 Task: Search one way flight ticket for 5 adults, 1 child, 2 infants in seat and 1 infant on lap in business from Fargo: Hector International Airport to Evansville: Evansville Regional Airport on 5-3-2023. Choice of flights is Alaska. Number of bags: 1 carry on bag. Price is upto 96000. Outbound departure time preference is 6:15.
Action: Mouse moved to (286, 118)
Screenshot: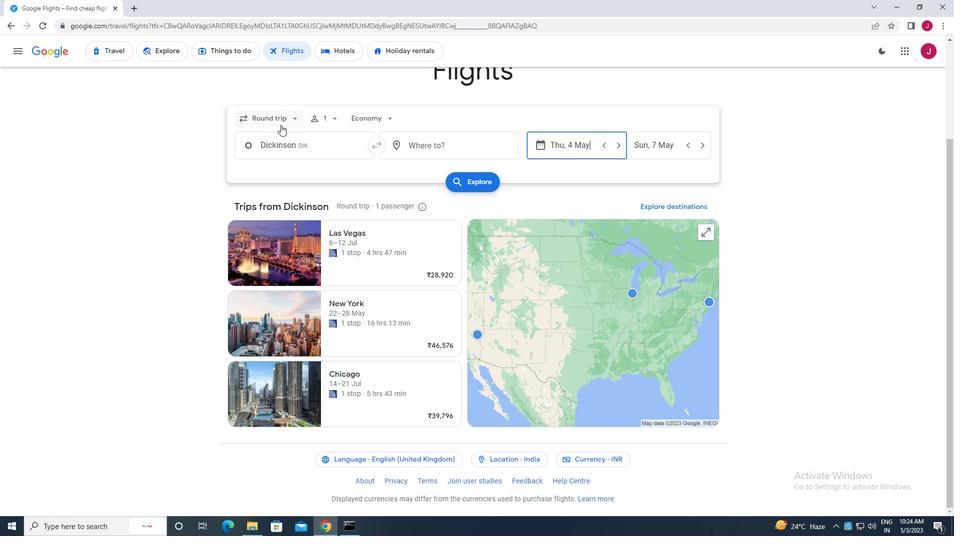 
Action: Mouse pressed left at (286, 118)
Screenshot: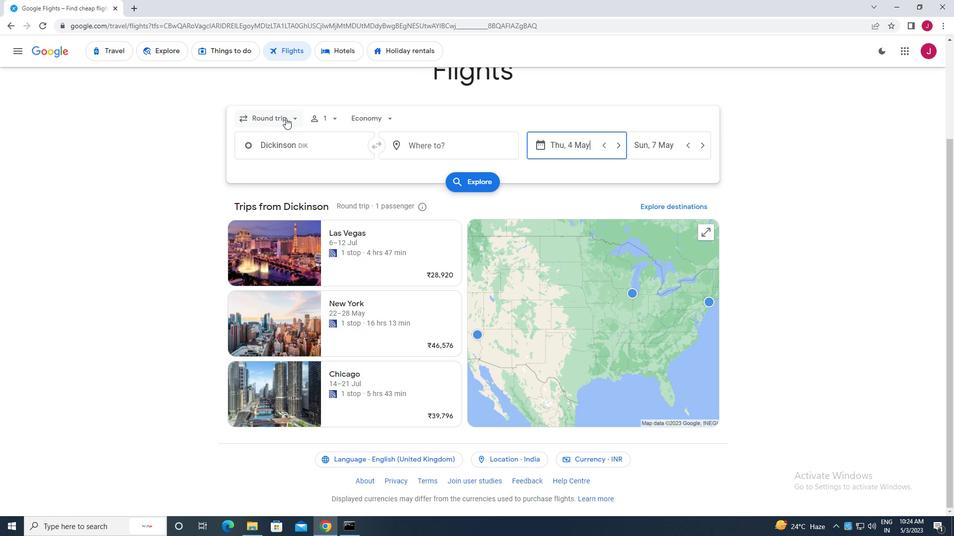 
Action: Mouse moved to (278, 165)
Screenshot: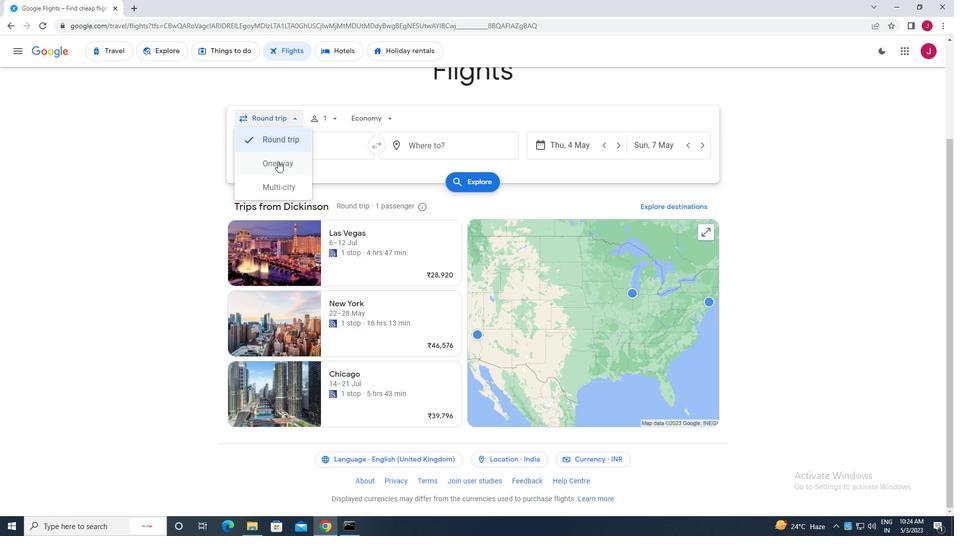
Action: Mouse pressed left at (278, 165)
Screenshot: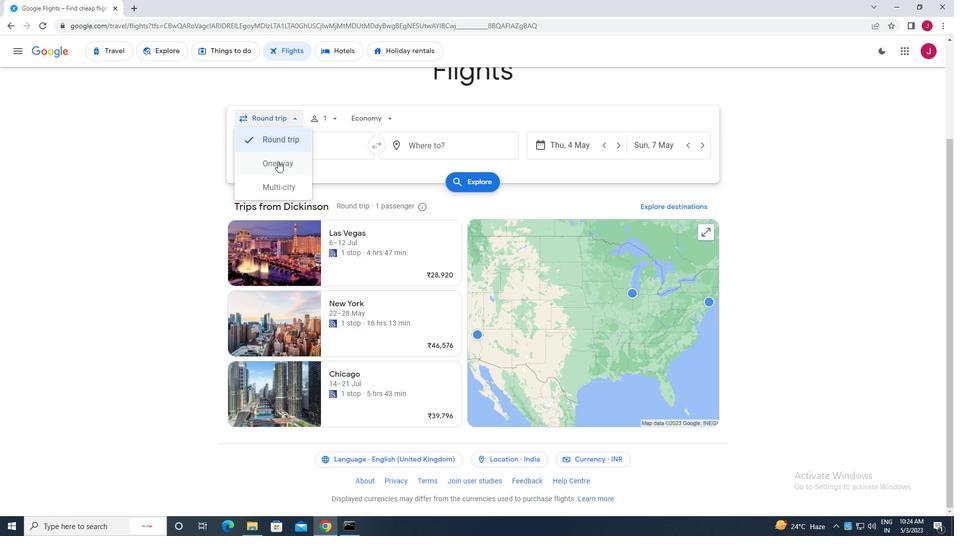 
Action: Mouse moved to (332, 119)
Screenshot: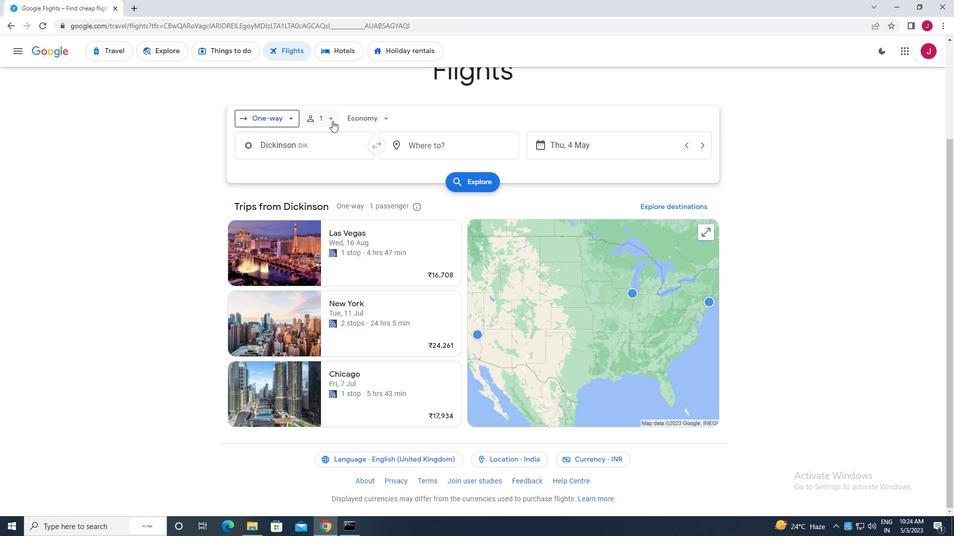 
Action: Mouse pressed left at (332, 119)
Screenshot: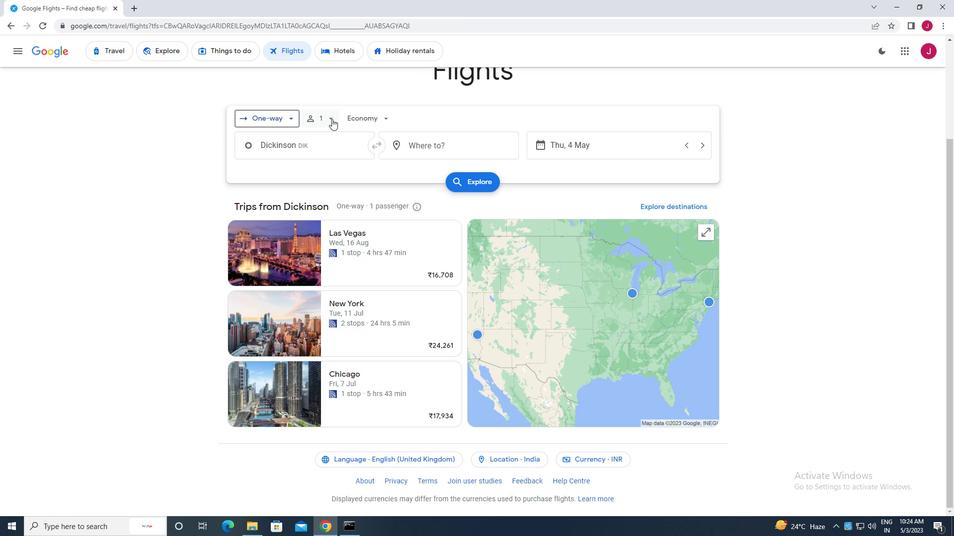 
Action: Mouse moved to (406, 144)
Screenshot: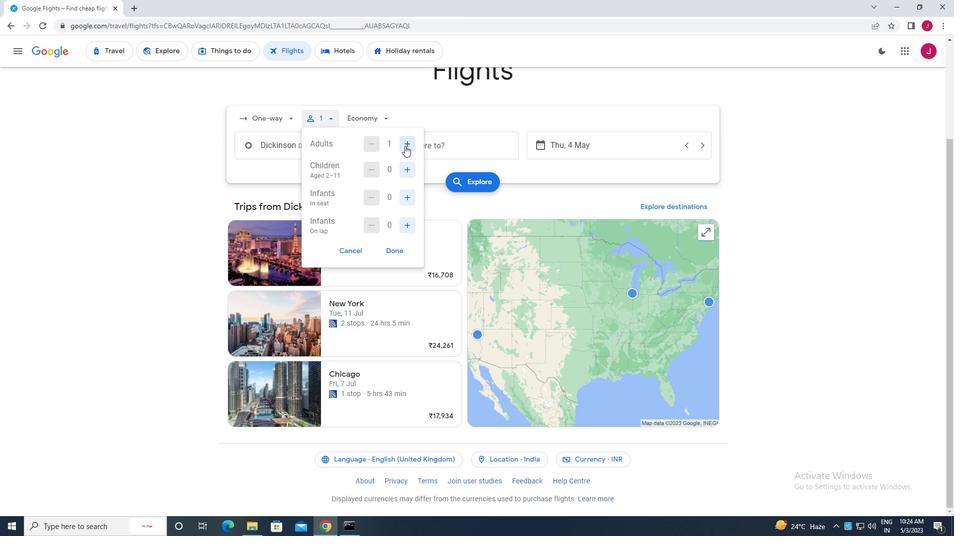
Action: Mouse pressed left at (406, 144)
Screenshot: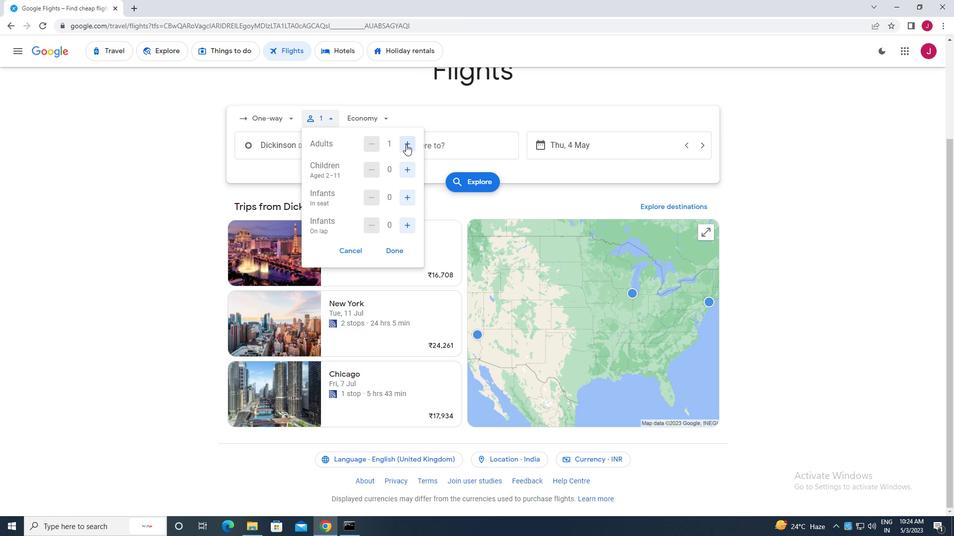 
Action: Mouse pressed left at (406, 144)
Screenshot: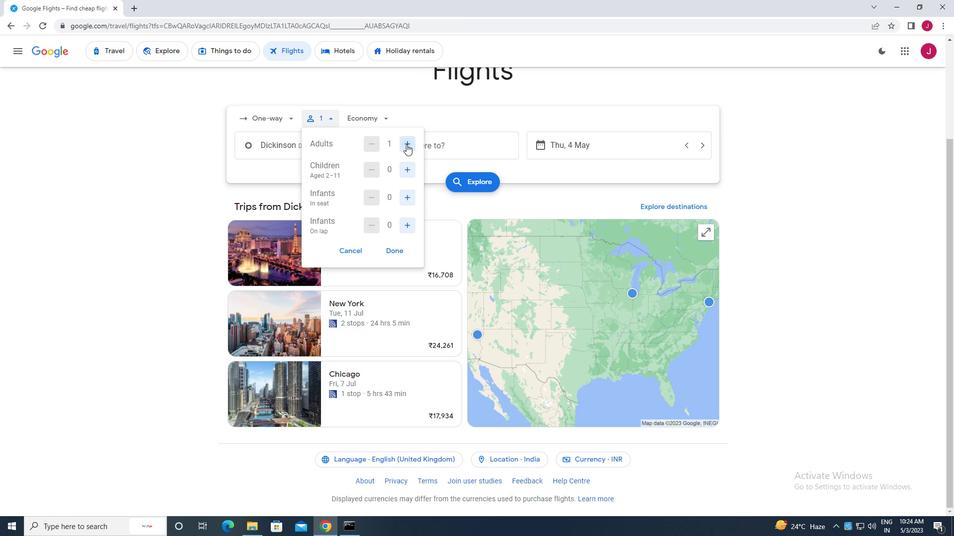 
Action: Mouse pressed left at (406, 144)
Screenshot: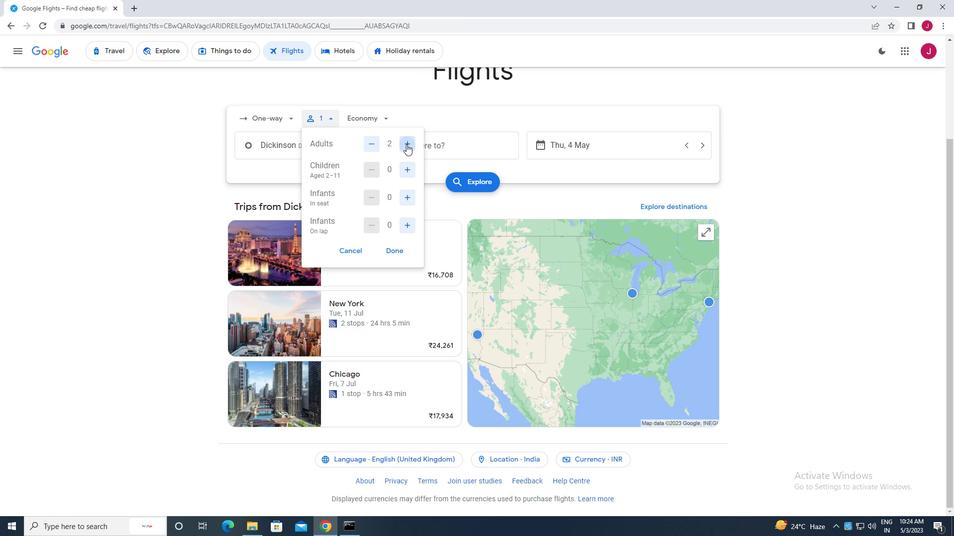 
Action: Mouse pressed left at (406, 144)
Screenshot: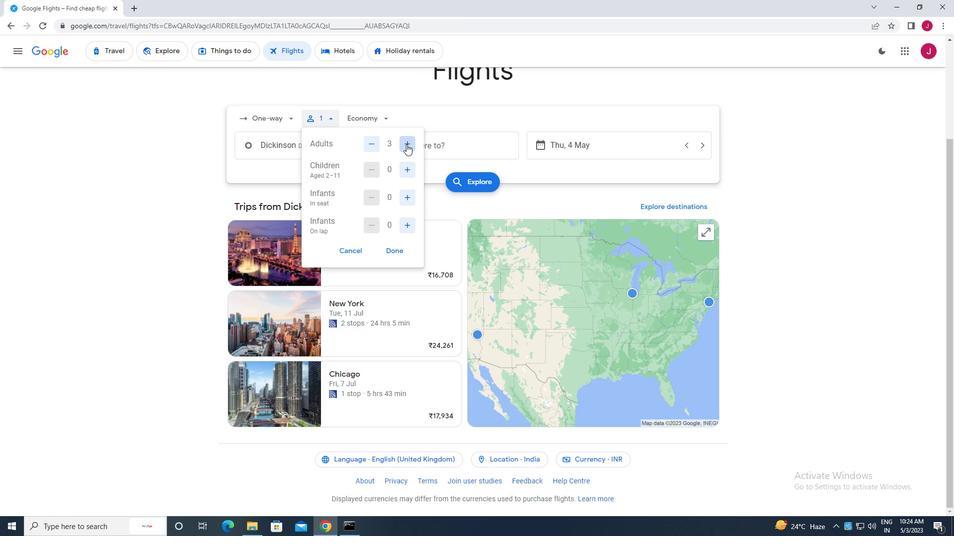 
Action: Mouse moved to (406, 169)
Screenshot: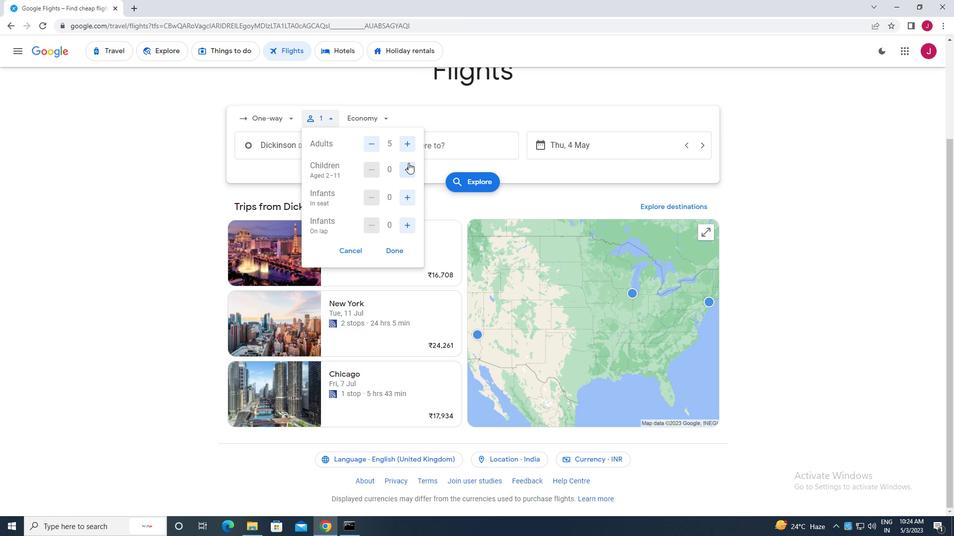 
Action: Mouse pressed left at (406, 169)
Screenshot: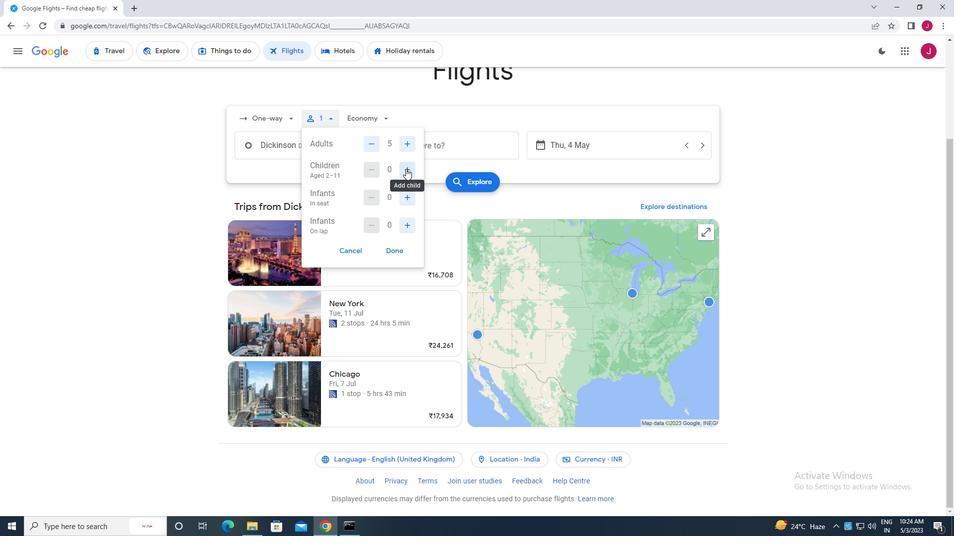 
Action: Mouse moved to (408, 193)
Screenshot: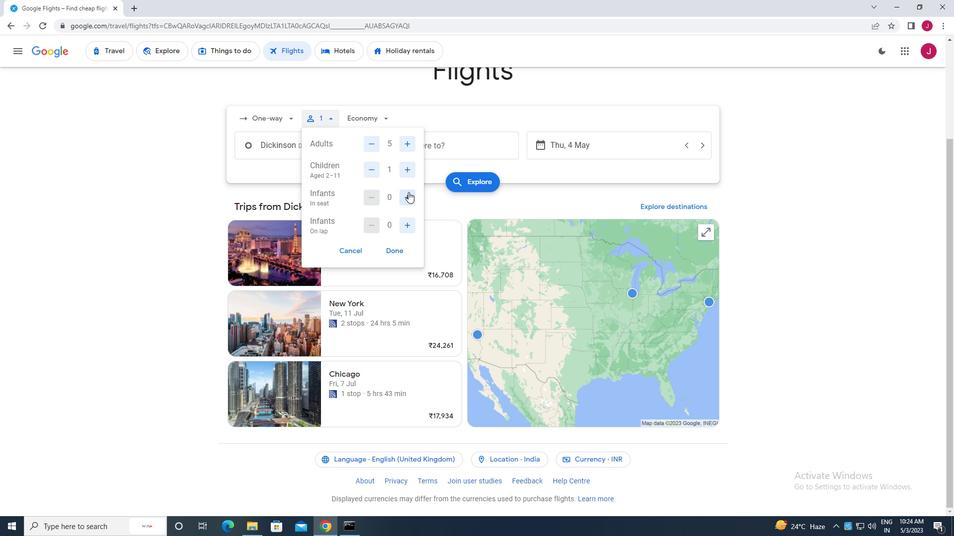 
Action: Mouse pressed left at (408, 193)
Screenshot: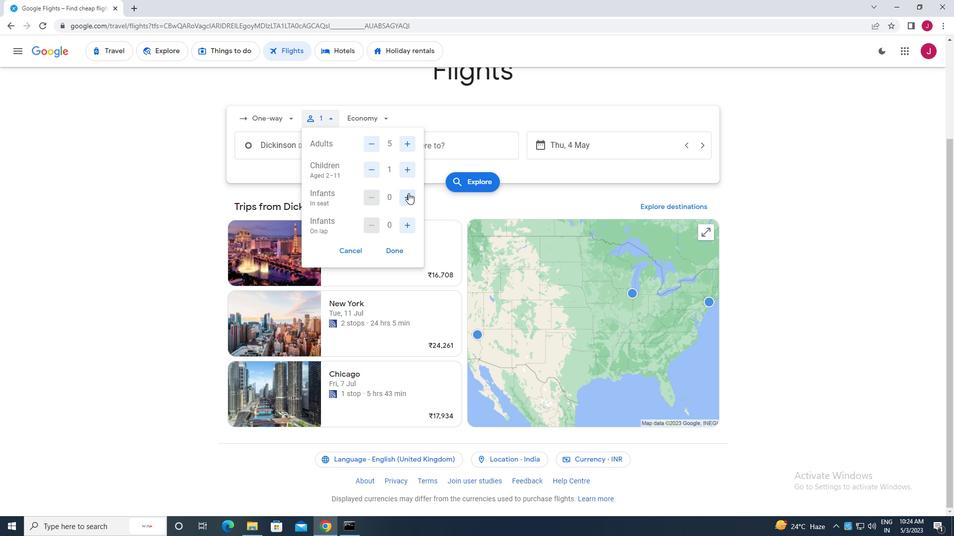 
Action: Mouse pressed left at (408, 193)
Screenshot: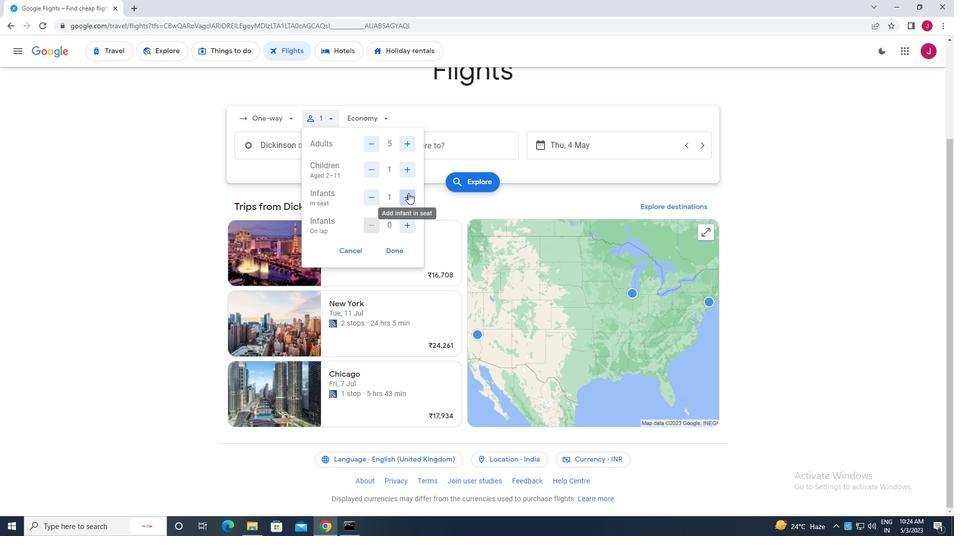 
Action: Mouse moved to (408, 223)
Screenshot: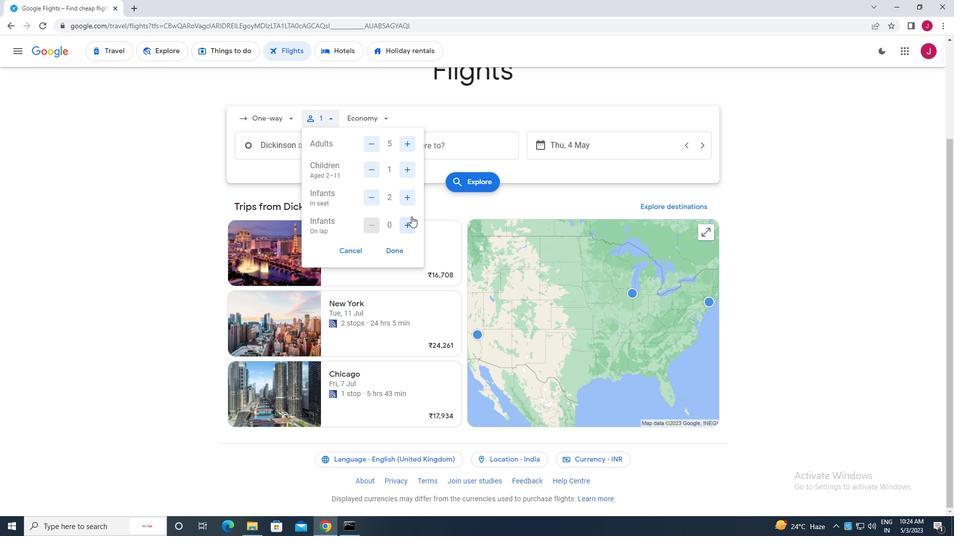 
Action: Mouse pressed left at (408, 223)
Screenshot: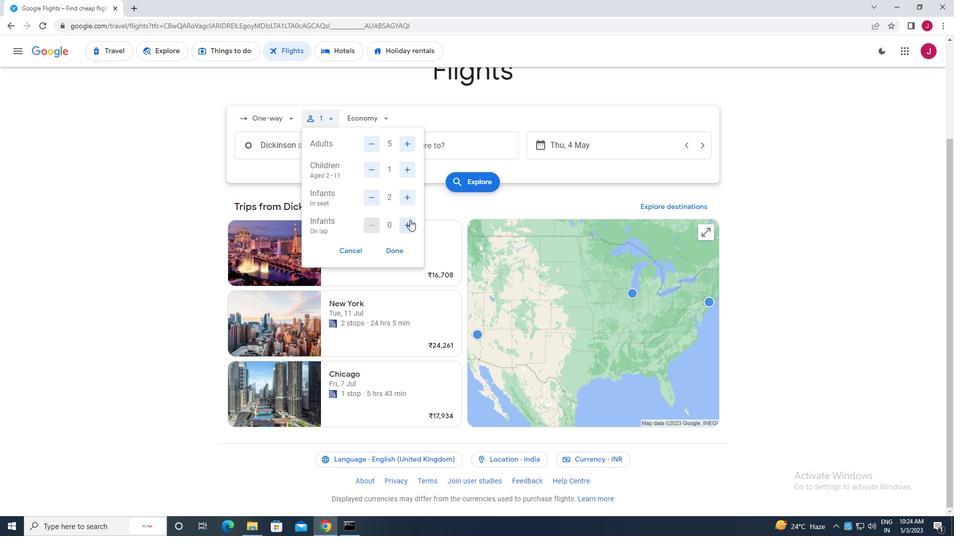 
Action: Mouse moved to (398, 250)
Screenshot: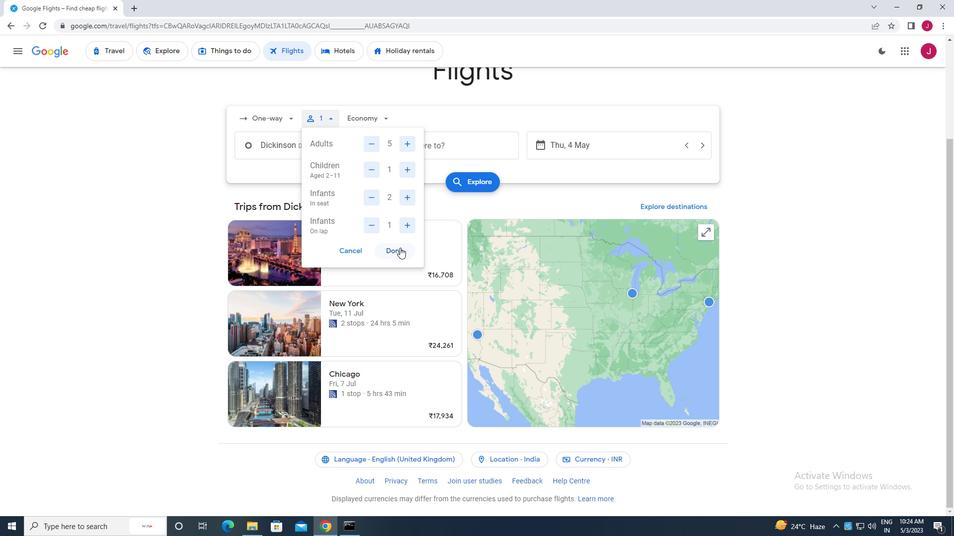 
Action: Mouse pressed left at (398, 250)
Screenshot: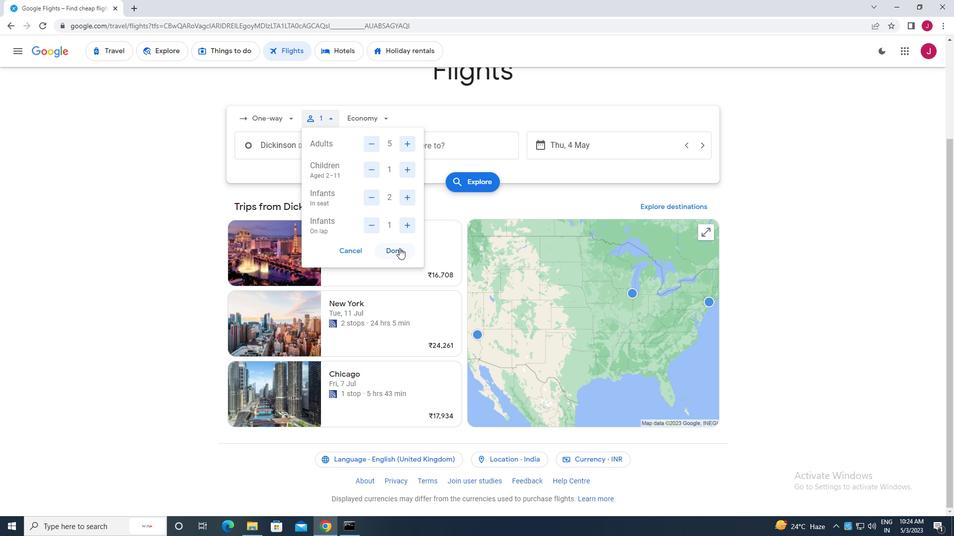 
Action: Mouse moved to (381, 118)
Screenshot: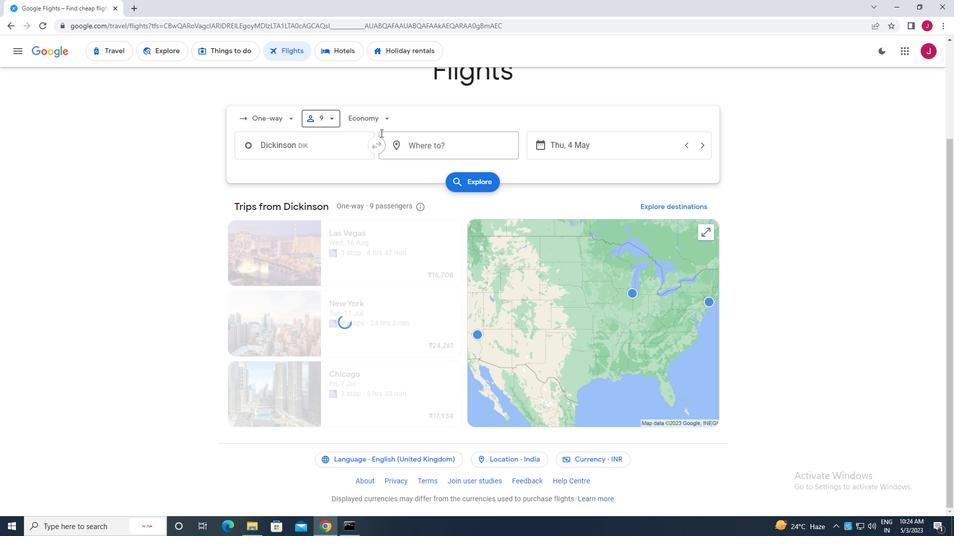 
Action: Mouse pressed left at (381, 118)
Screenshot: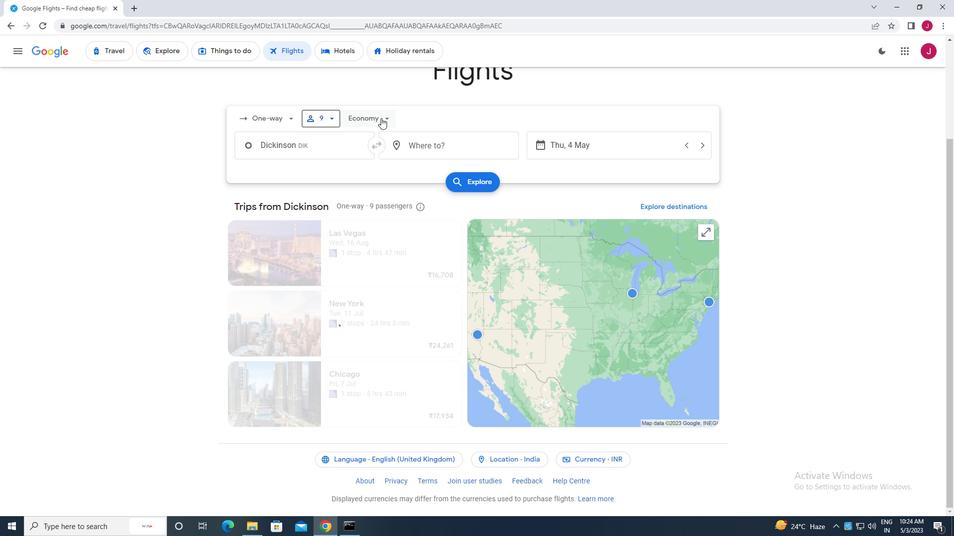 
Action: Mouse moved to (390, 187)
Screenshot: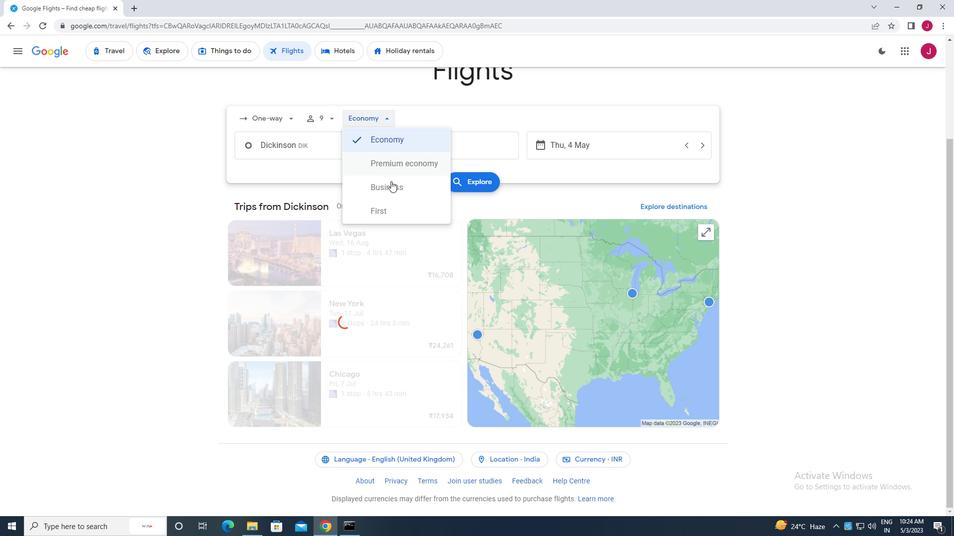 
Action: Mouse pressed left at (390, 187)
Screenshot: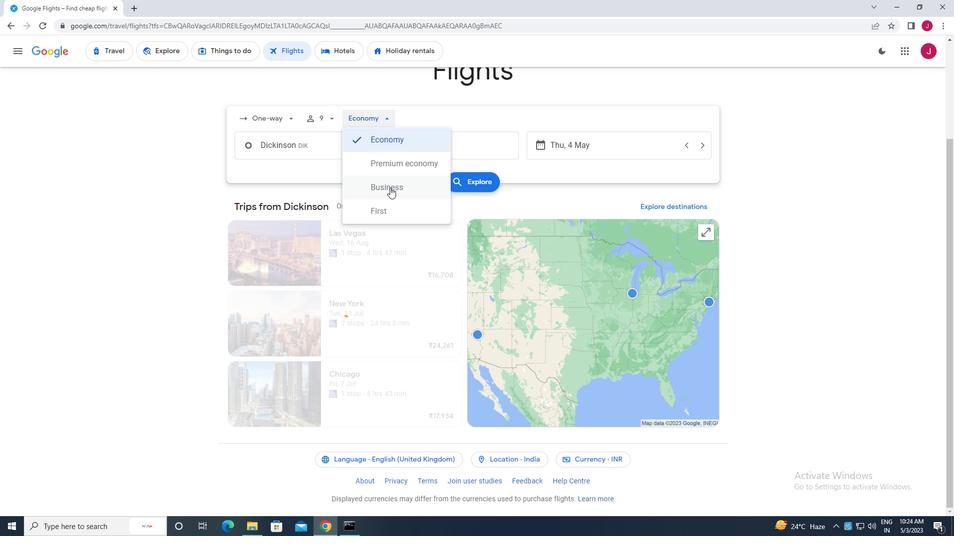 
Action: Mouse moved to (353, 149)
Screenshot: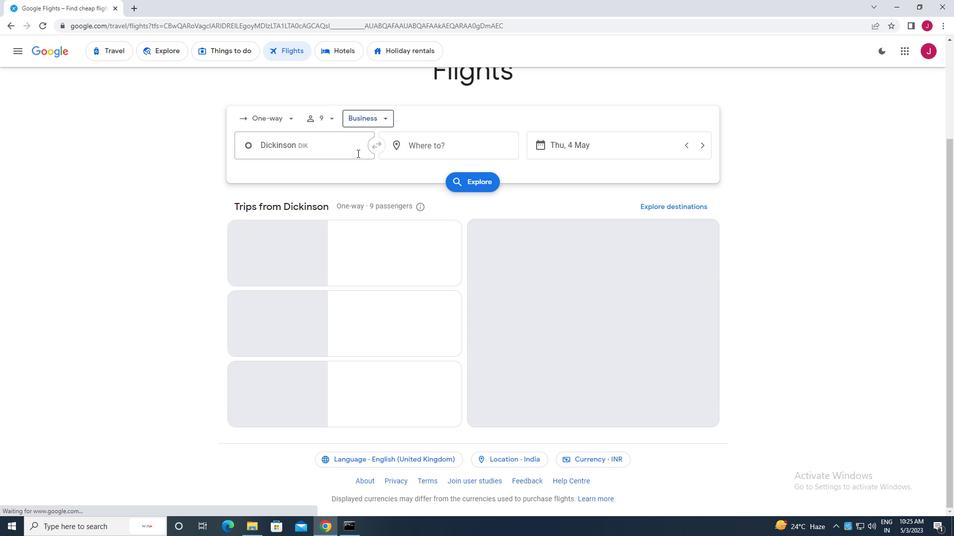 
Action: Mouse pressed left at (353, 149)
Screenshot: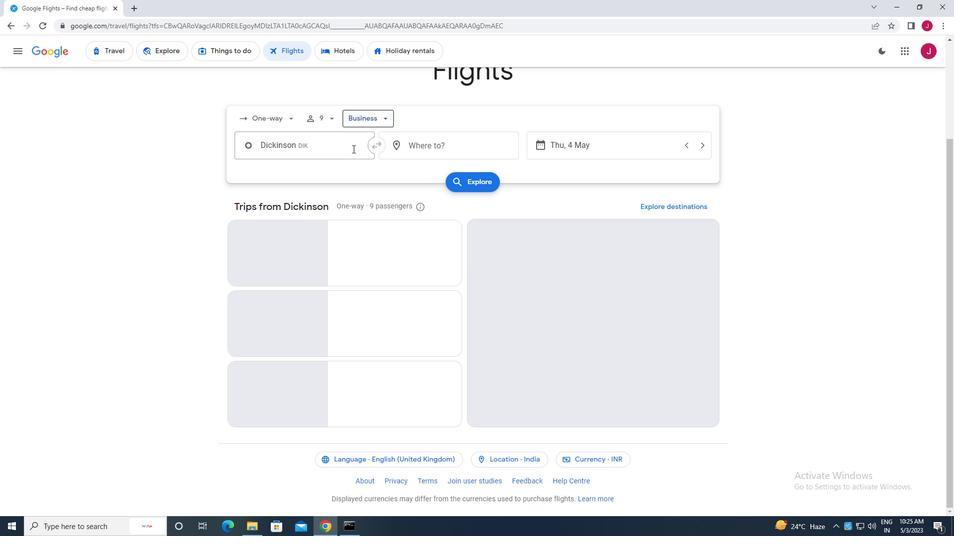 
Action: Mouse moved to (353, 146)
Screenshot: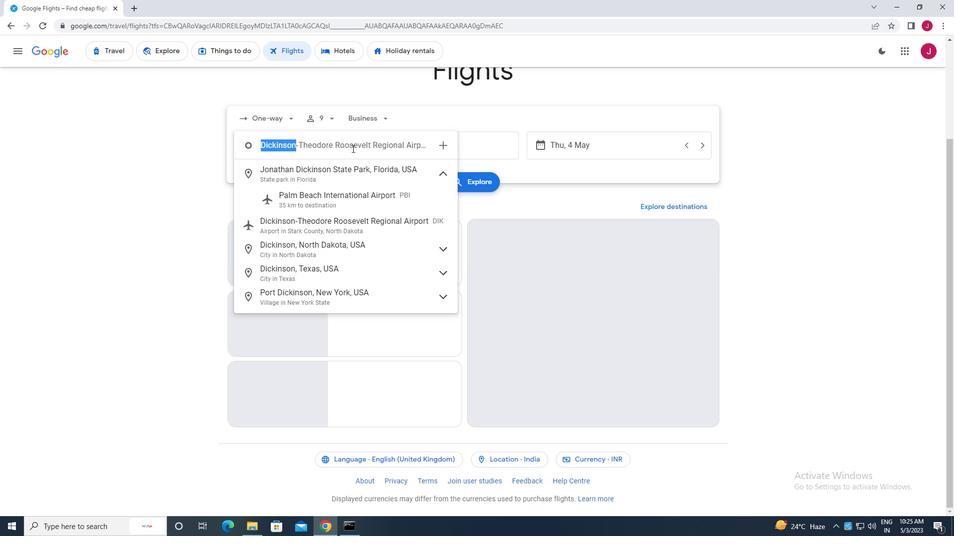 
Action: Key pressed fargo
Screenshot: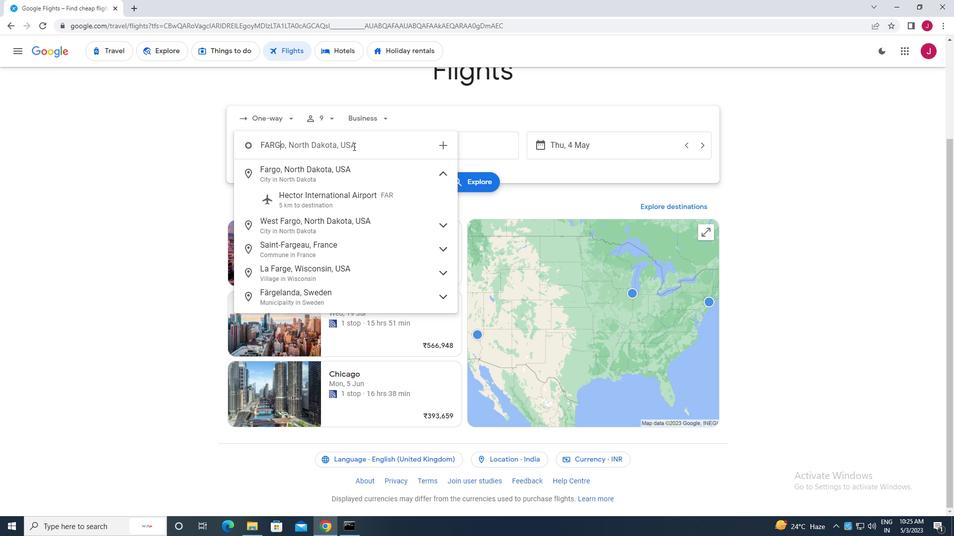 
Action: Mouse moved to (343, 193)
Screenshot: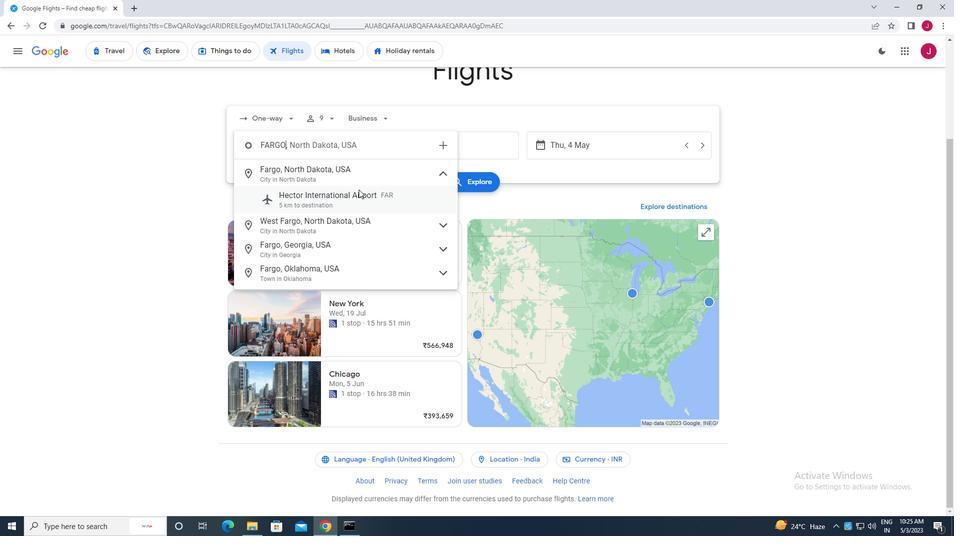 
Action: Mouse pressed left at (343, 193)
Screenshot: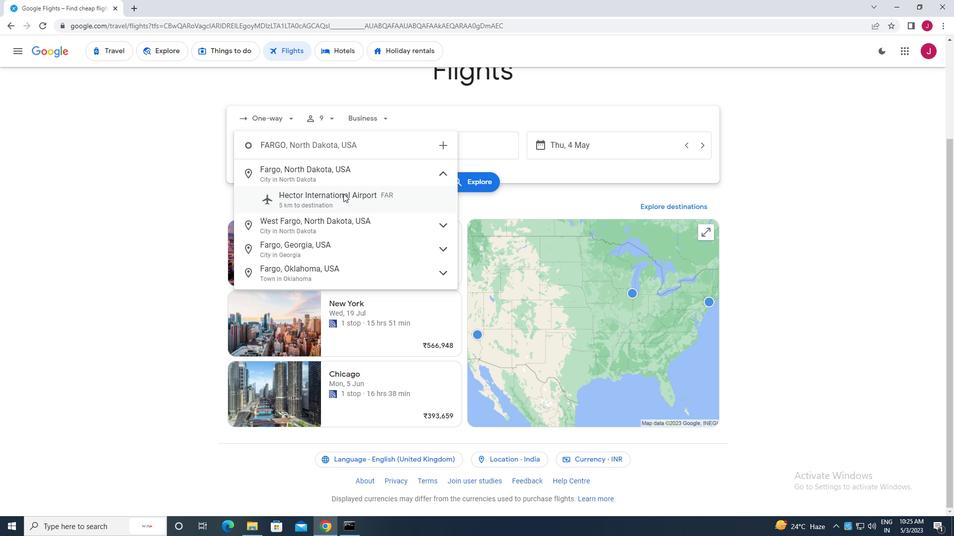 
Action: Mouse moved to (434, 147)
Screenshot: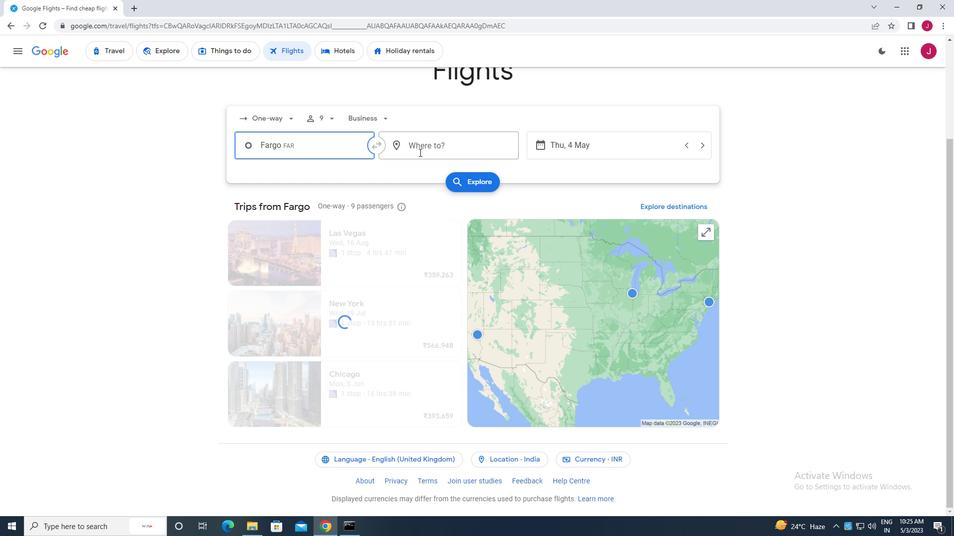 
Action: Mouse pressed left at (434, 147)
Screenshot: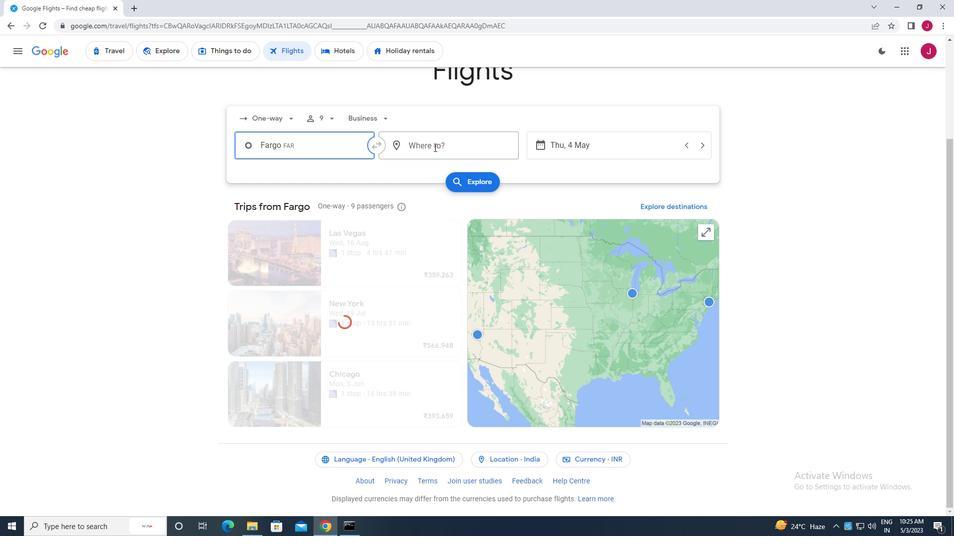 
Action: Mouse moved to (432, 147)
Screenshot: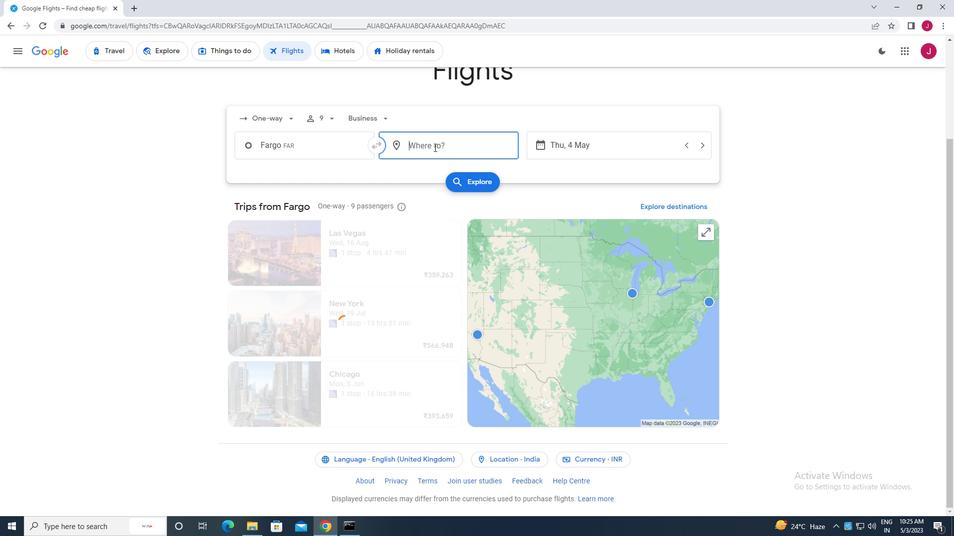 
Action: Key pressed evans
Screenshot: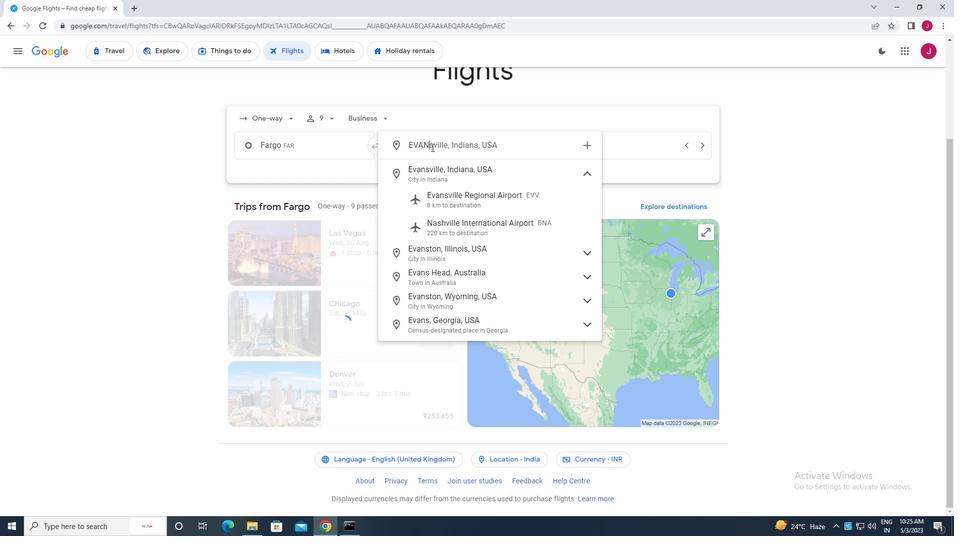 
Action: Mouse moved to (462, 198)
Screenshot: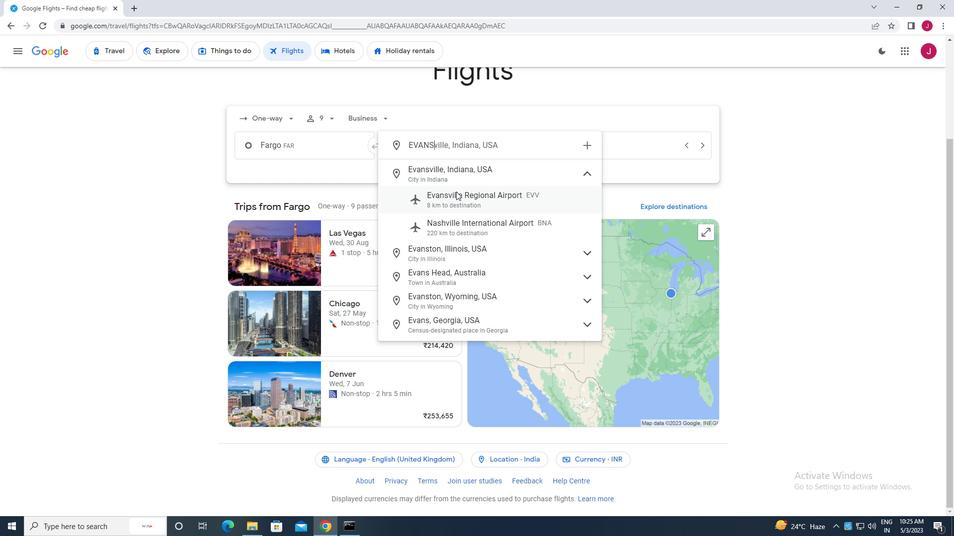 
Action: Mouse pressed left at (462, 198)
Screenshot: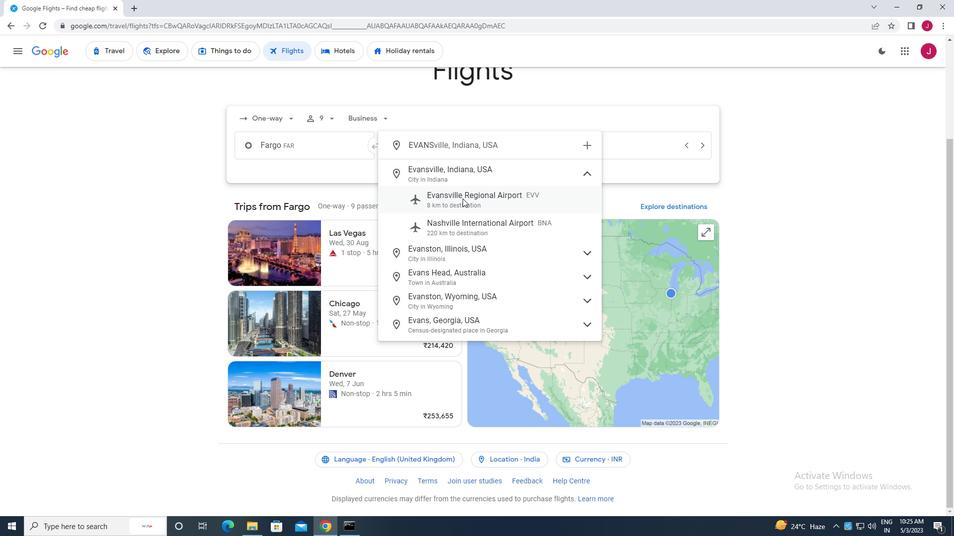 
Action: Mouse moved to (575, 150)
Screenshot: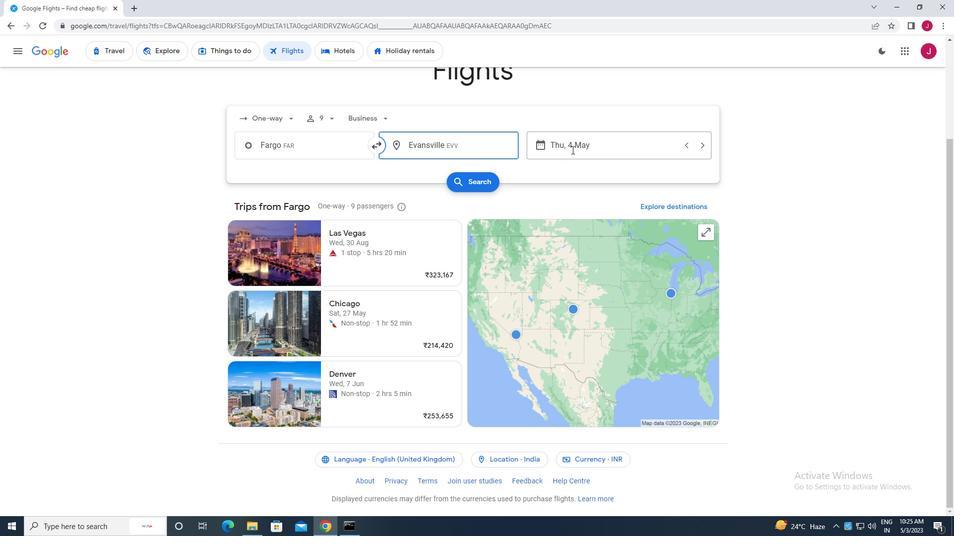 
Action: Mouse pressed left at (575, 150)
Screenshot: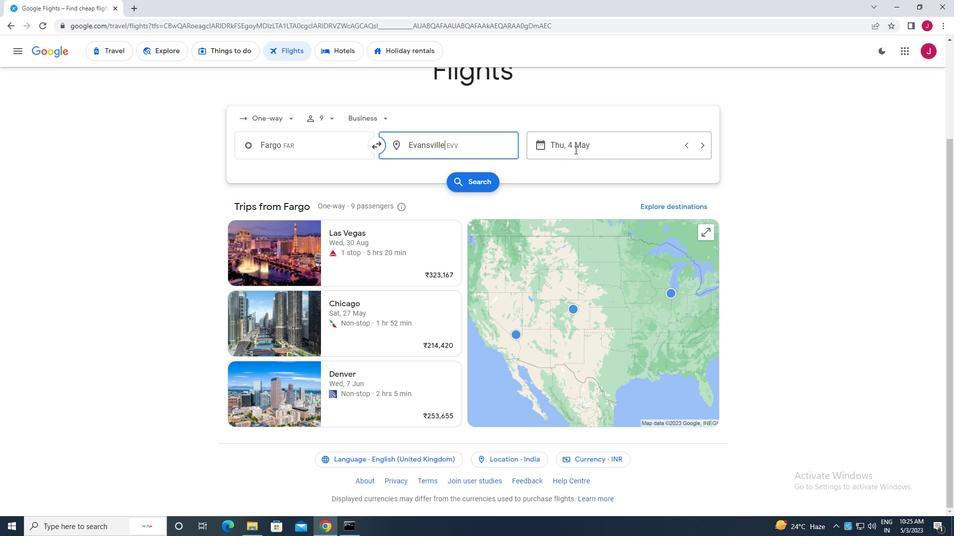 
Action: Mouse moved to (435, 225)
Screenshot: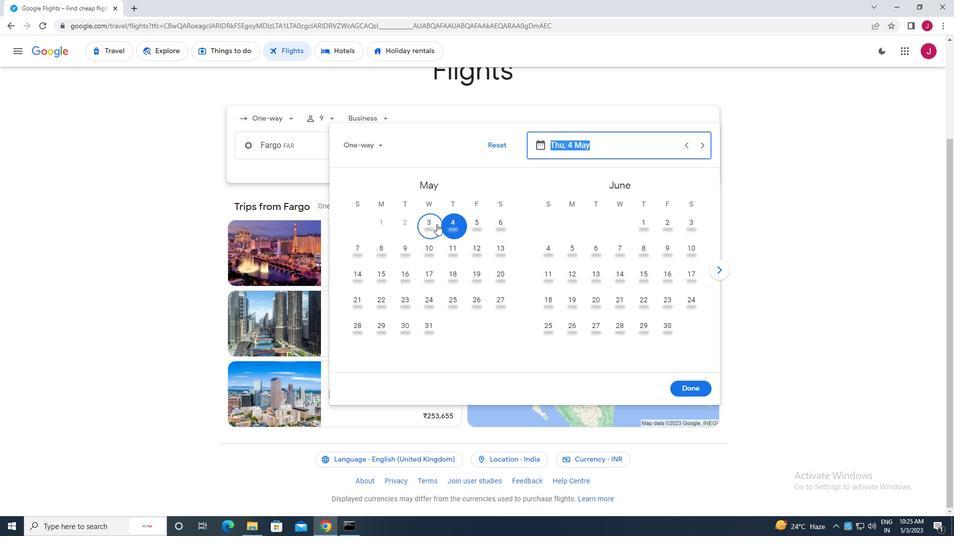 
Action: Mouse pressed left at (435, 225)
Screenshot: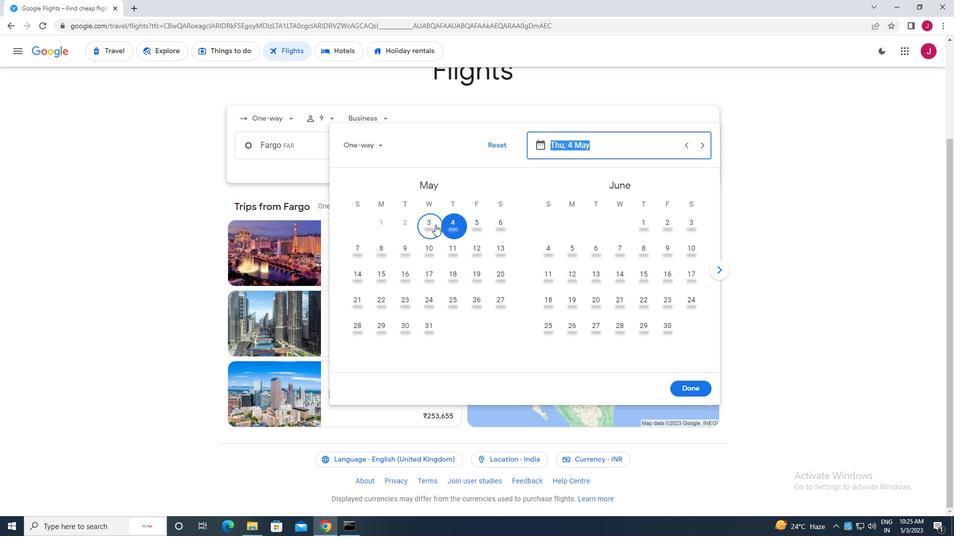 
Action: Mouse moved to (687, 385)
Screenshot: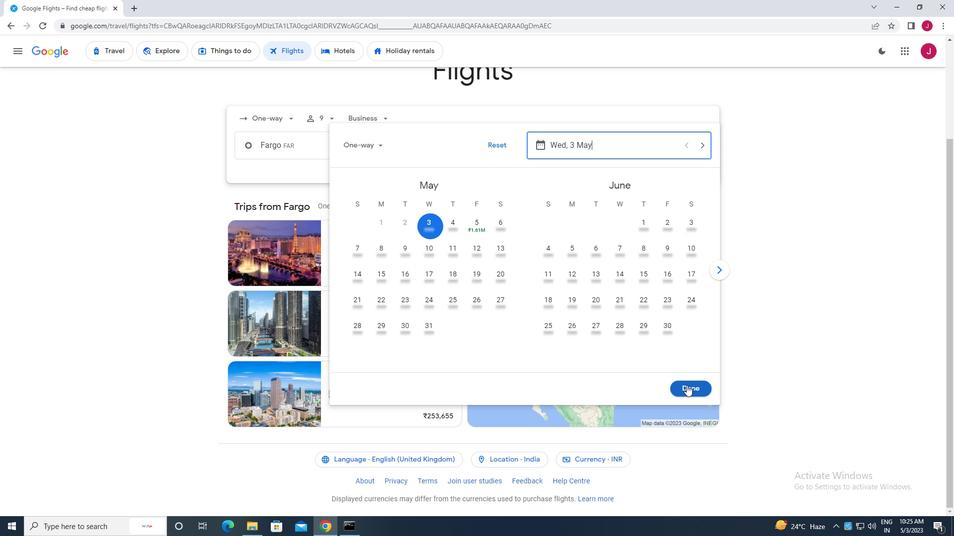 
Action: Mouse pressed left at (687, 385)
Screenshot: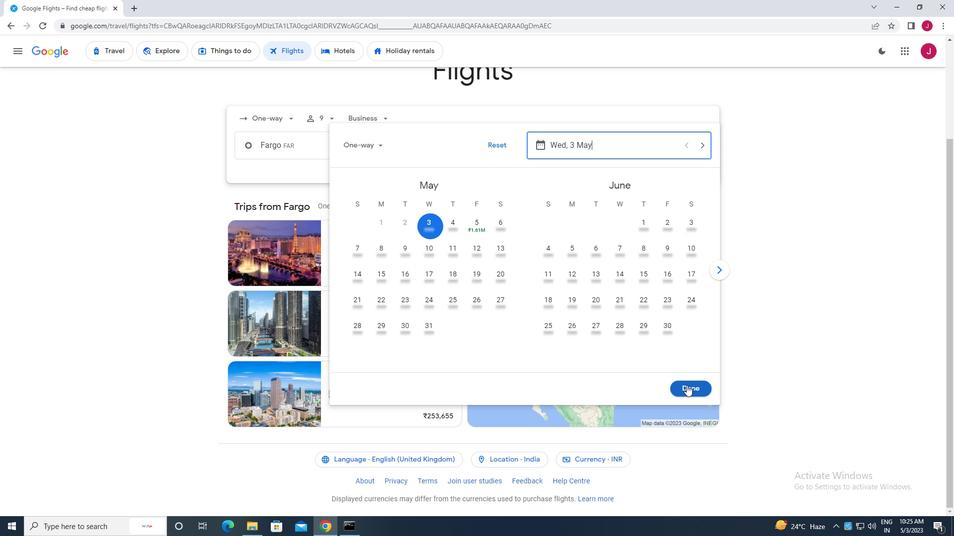 
Action: Mouse moved to (476, 183)
Screenshot: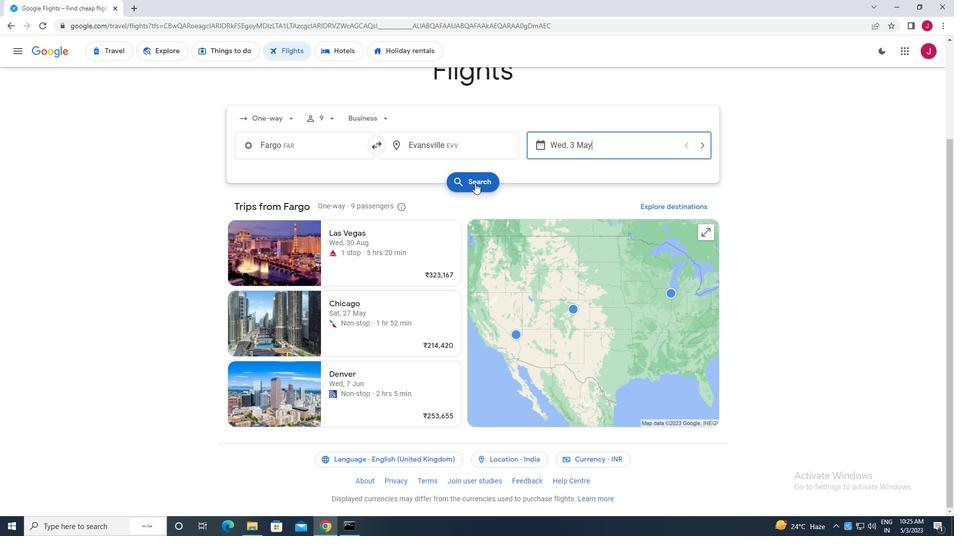 
Action: Mouse pressed left at (476, 183)
Screenshot: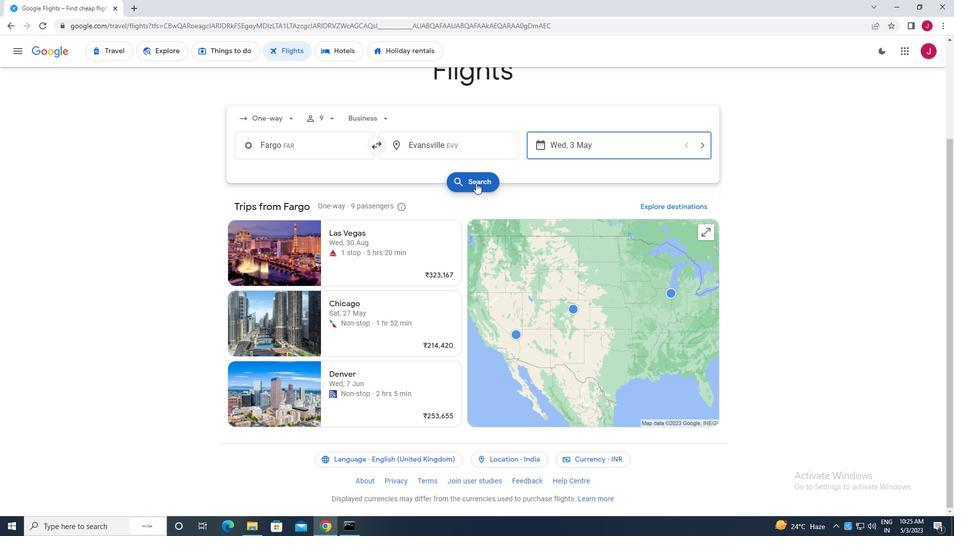 
Action: Mouse moved to (249, 142)
Screenshot: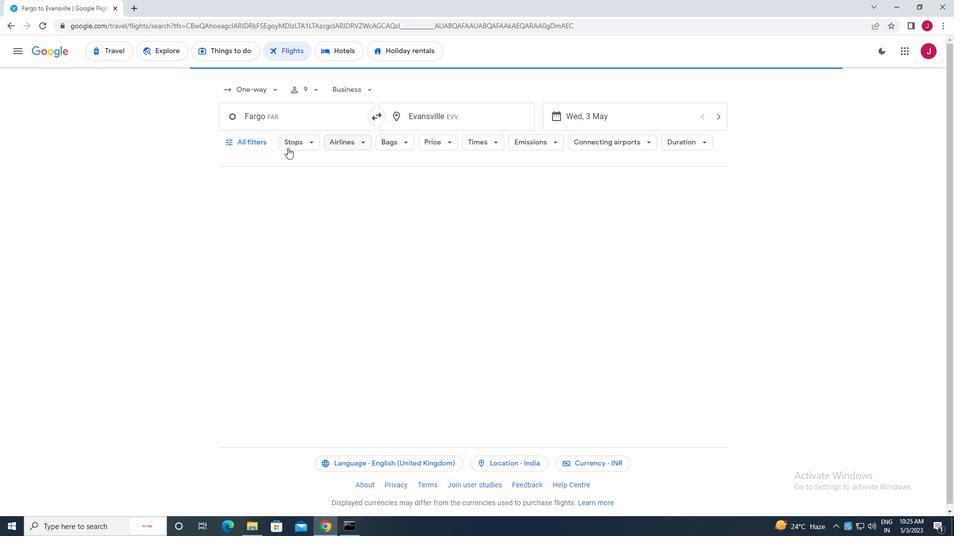 
Action: Mouse pressed left at (249, 142)
Screenshot: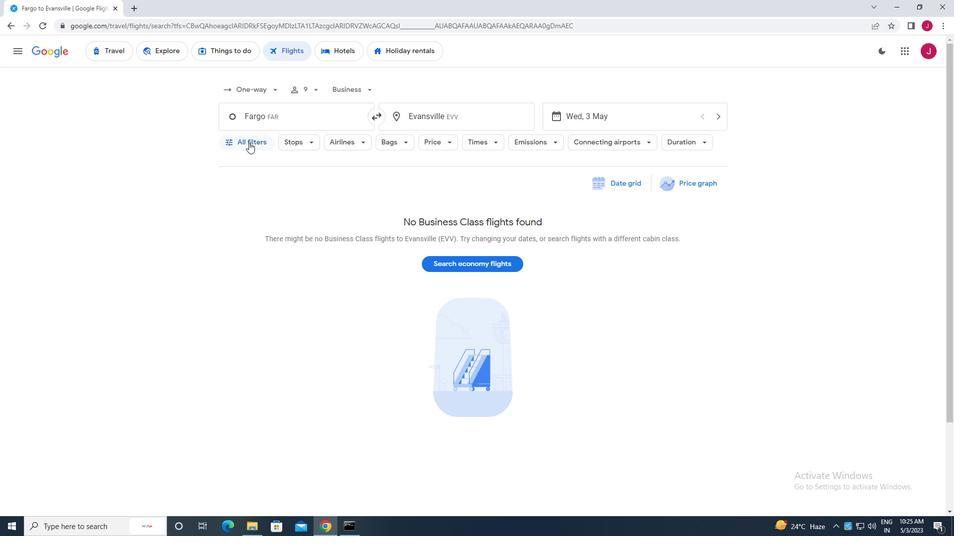 
Action: Mouse moved to (262, 186)
Screenshot: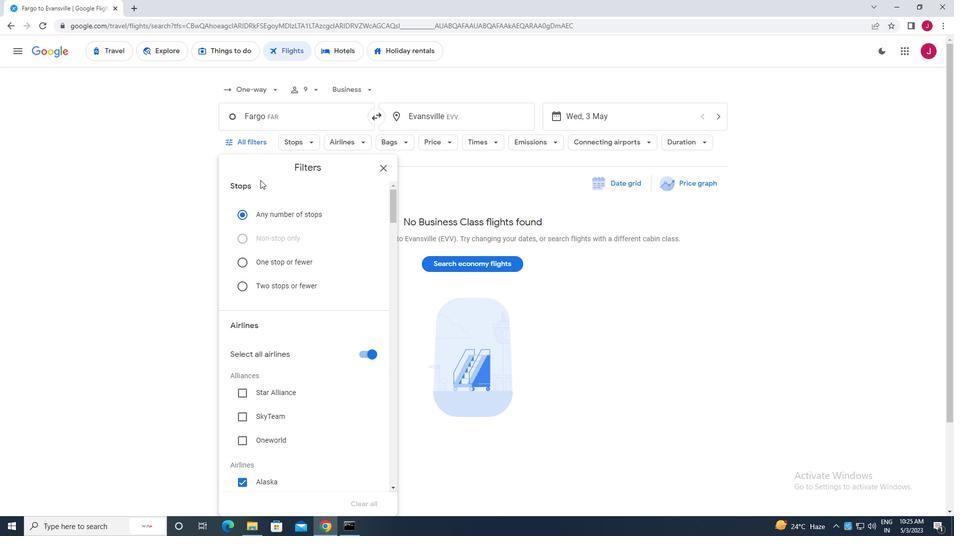 
Action: Mouse scrolled (262, 186) with delta (0, 0)
Screenshot: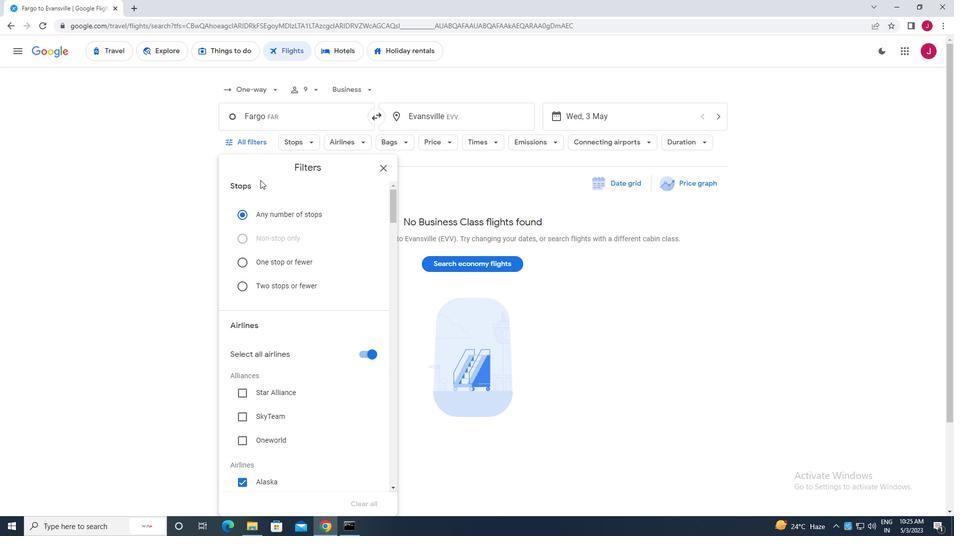 
Action: Mouse moved to (262, 186)
Screenshot: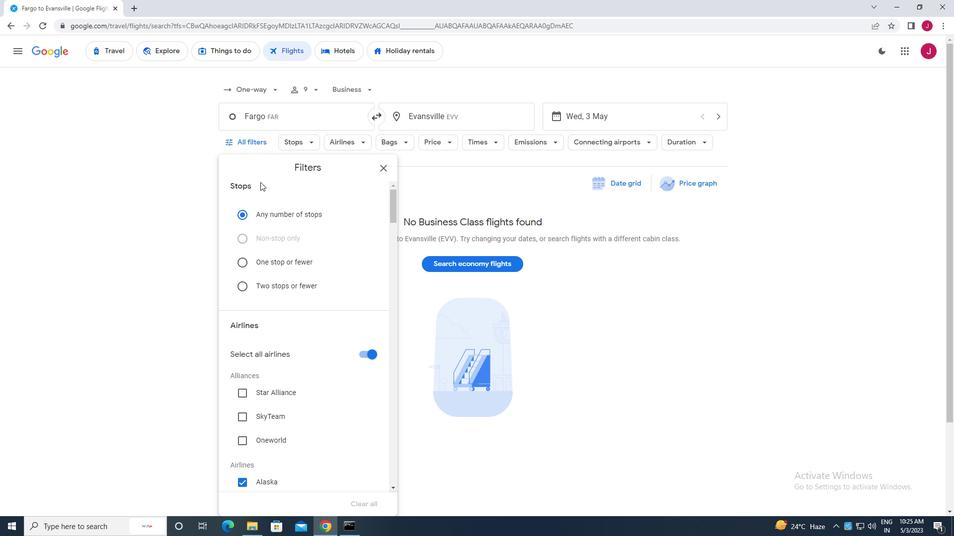 
Action: Mouse scrolled (262, 186) with delta (0, 0)
Screenshot: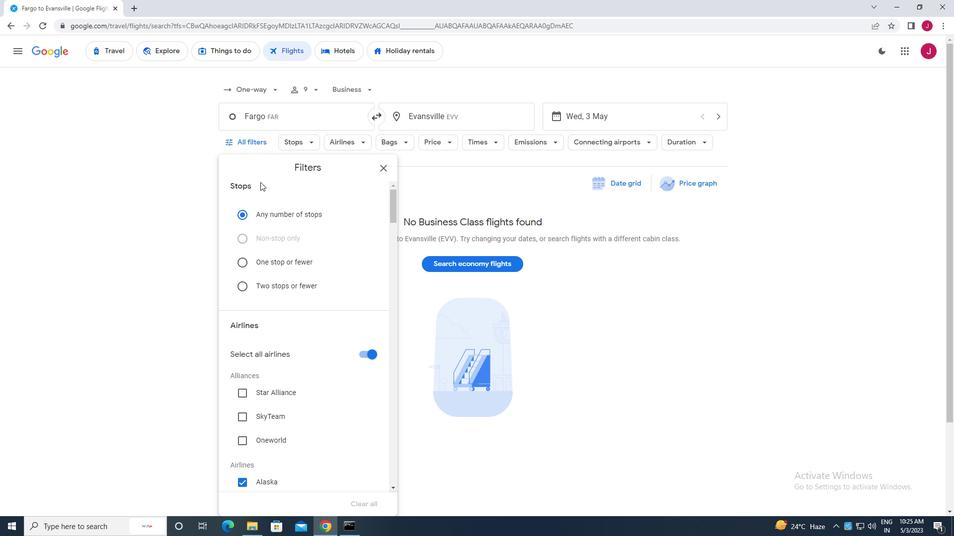
Action: Mouse scrolled (262, 186) with delta (0, 0)
Screenshot: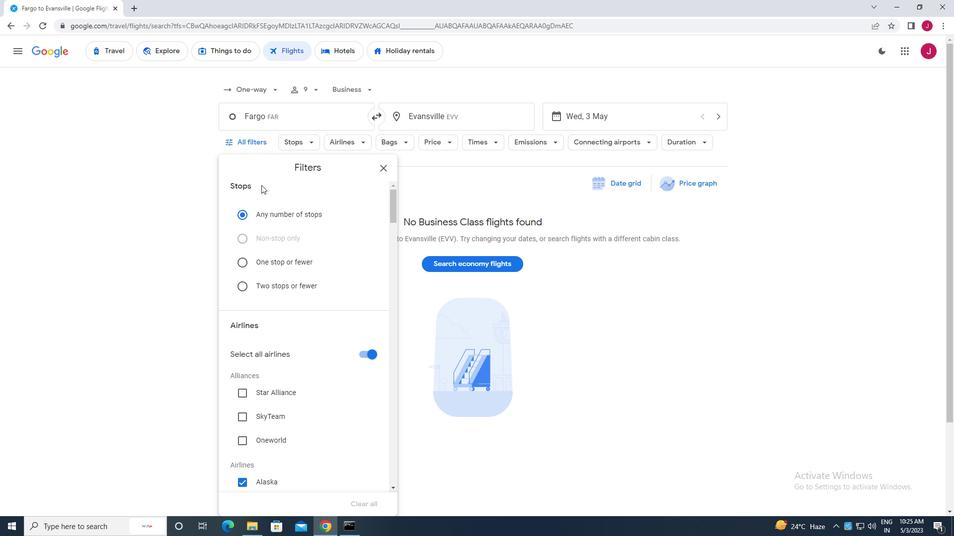 
Action: Mouse moved to (263, 187)
Screenshot: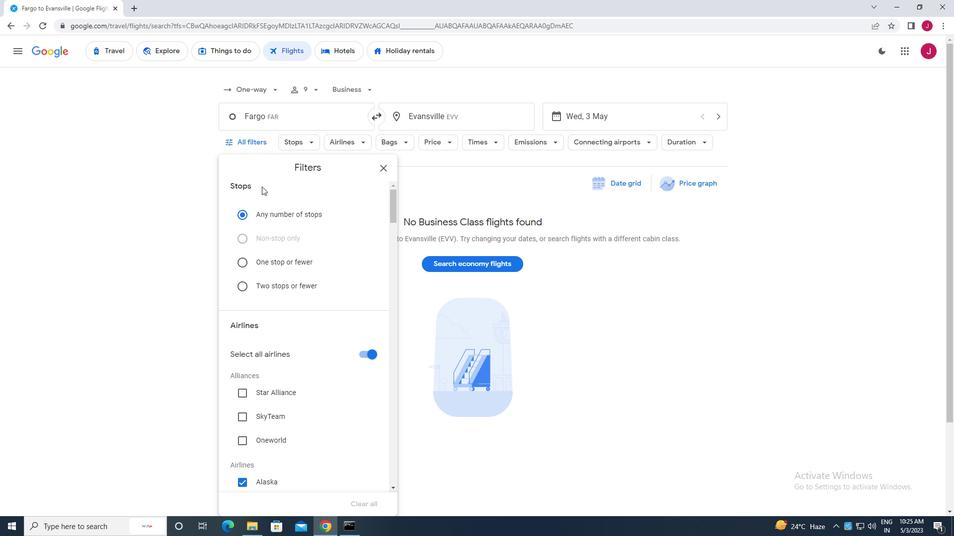 
Action: Mouse scrolled (263, 187) with delta (0, 0)
Screenshot: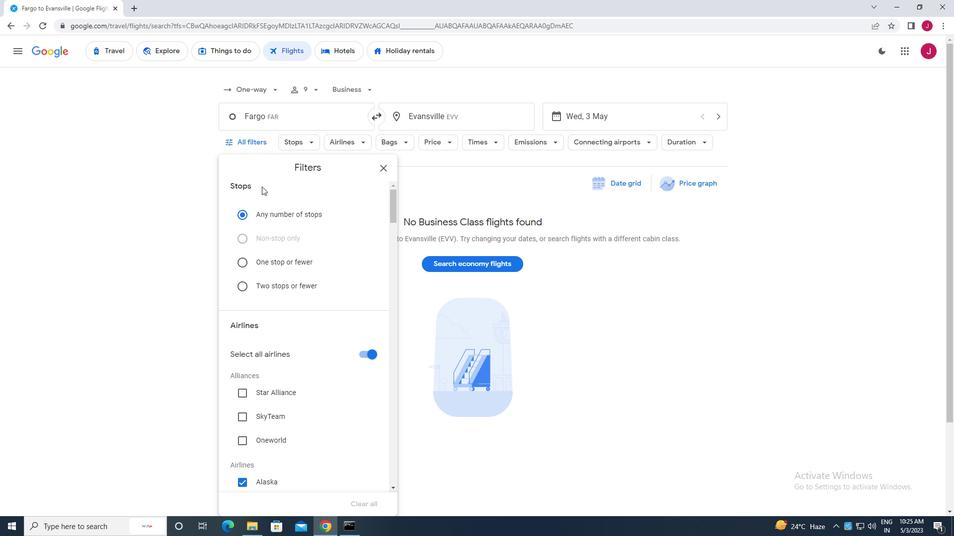 
Action: Mouse moved to (317, 205)
Screenshot: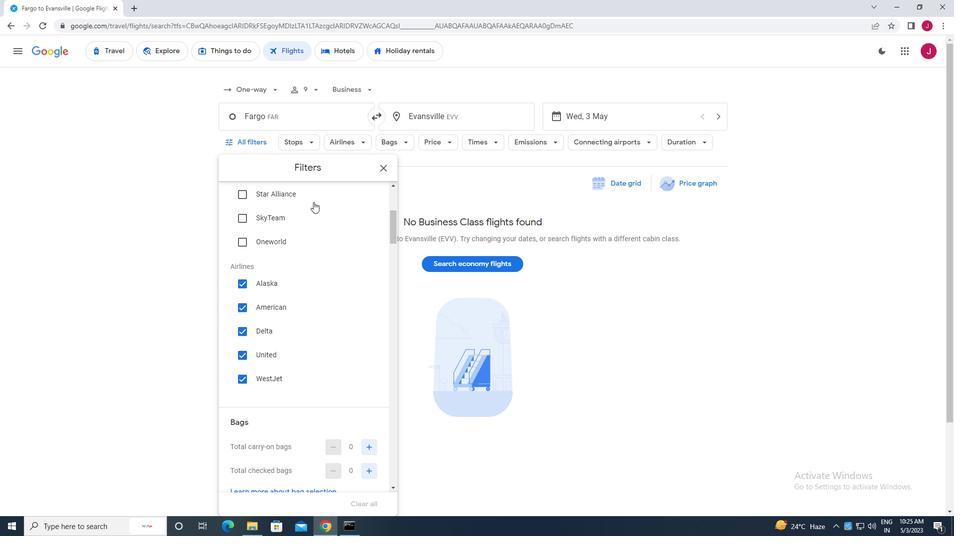 
Action: Mouse scrolled (317, 205) with delta (0, 0)
Screenshot: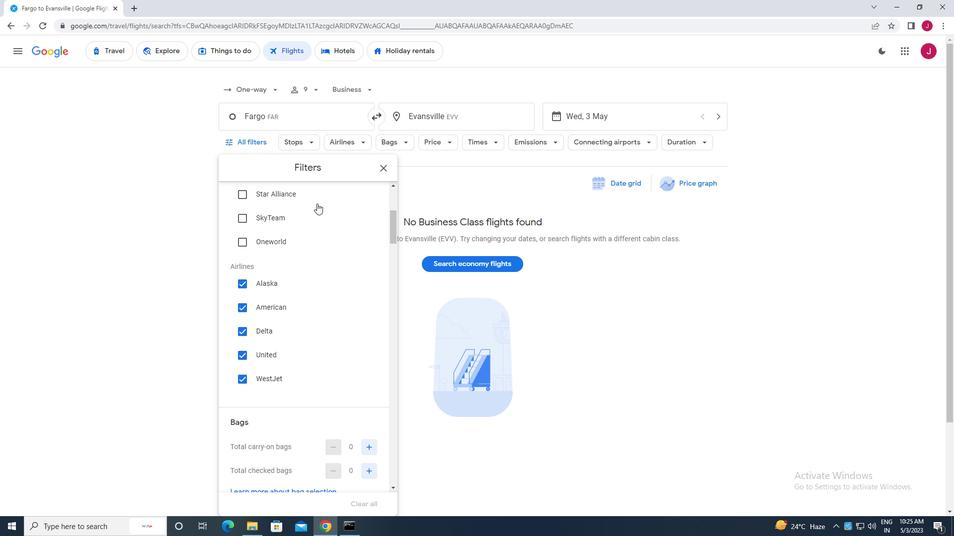 
Action: Mouse moved to (360, 206)
Screenshot: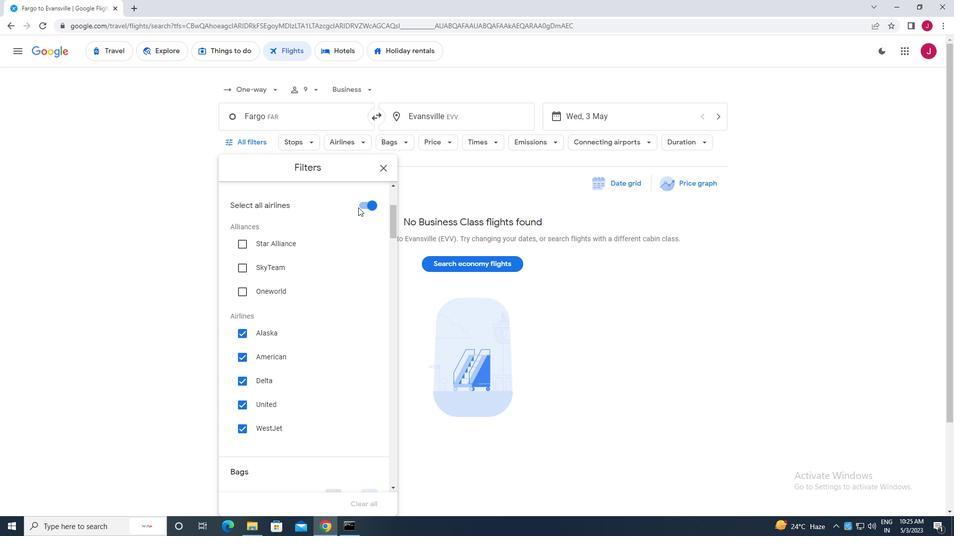 
Action: Mouse pressed left at (360, 206)
Screenshot: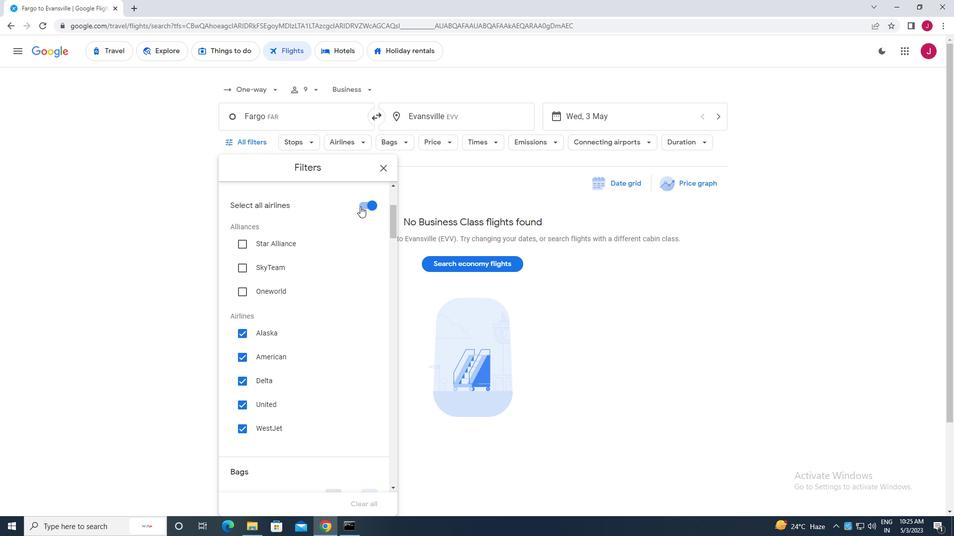 
Action: Mouse moved to (238, 333)
Screenshot: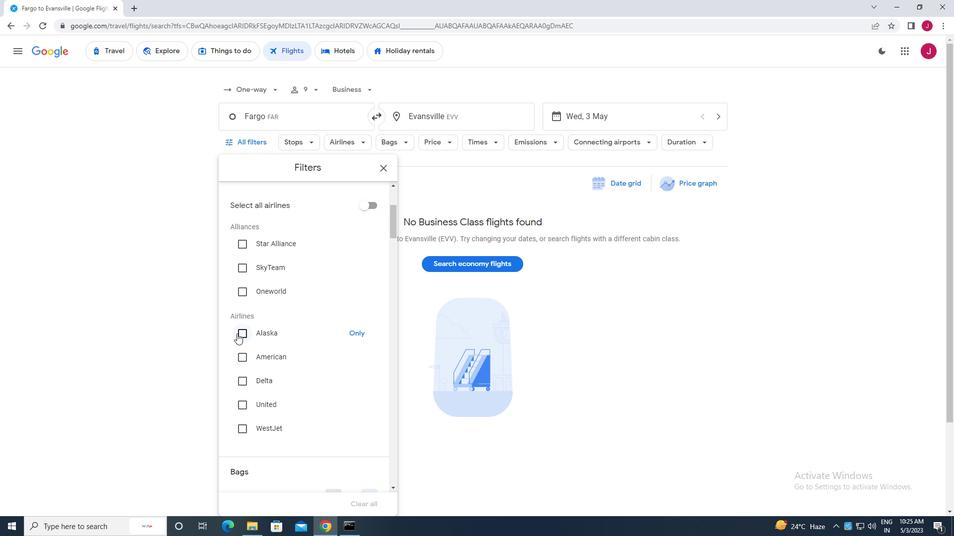 
Action: Mouse pressed left at (238, 333)
Screenshot: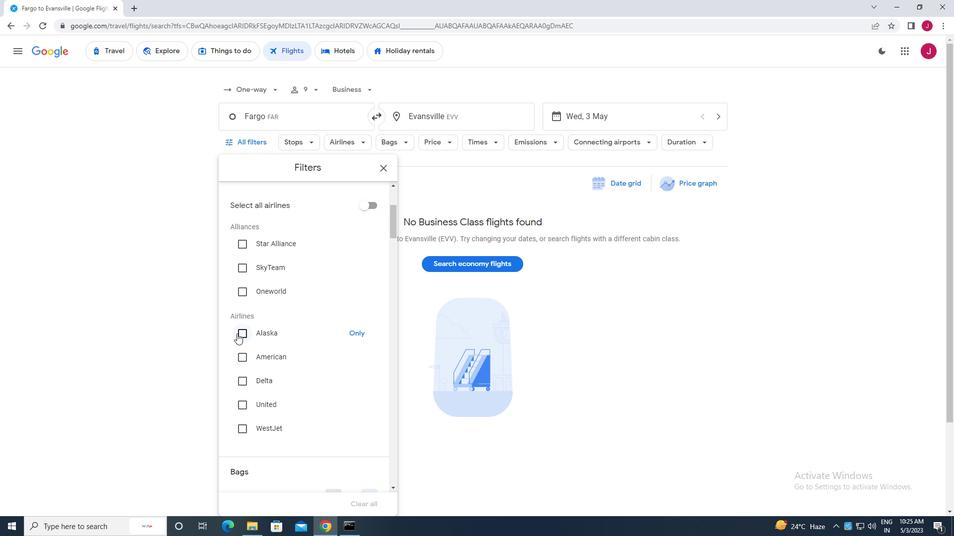 
Action: Mouse moved to (285, 299)
Screenshot: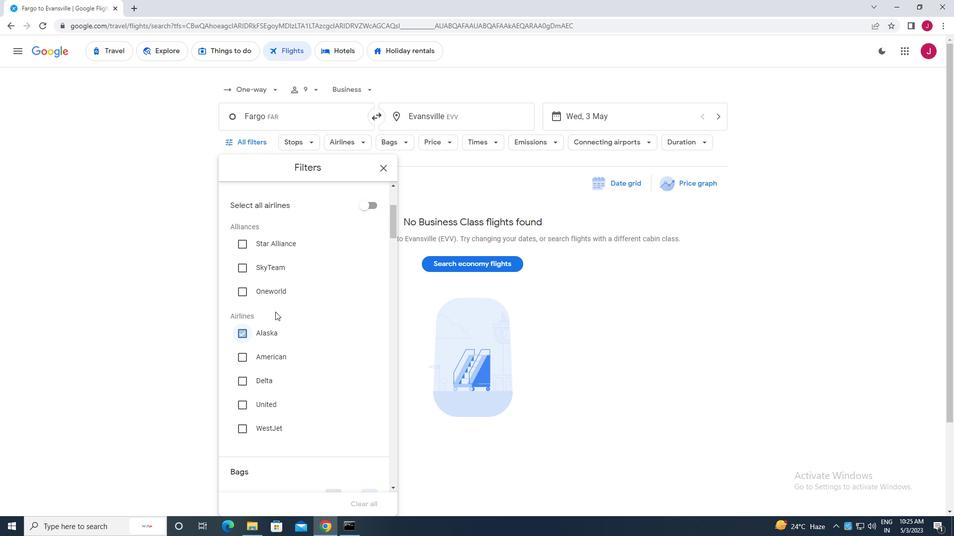 
Action: Mouse scrolled (285, 299) with delta (0, 0)
Screenshot: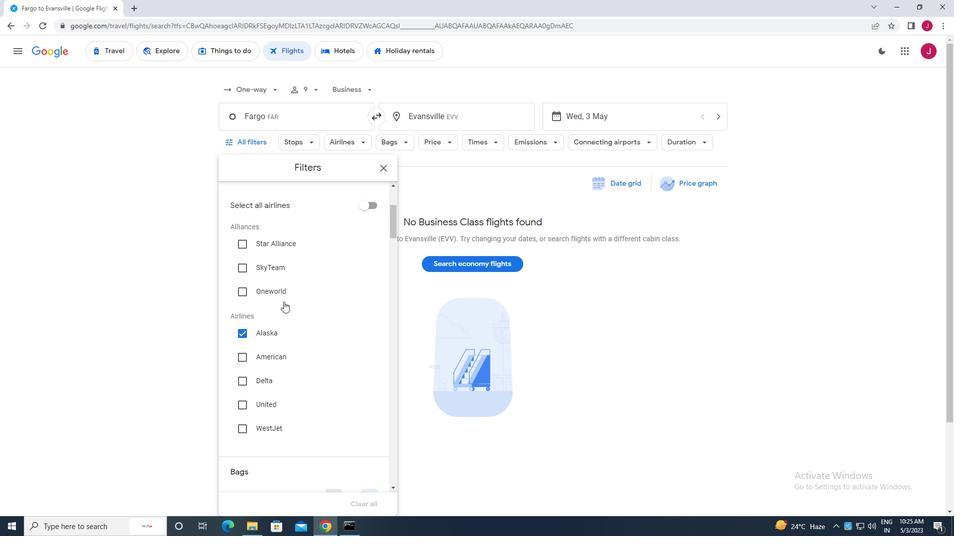 
Action: Mouse moved to (285, 299)
Screenshot: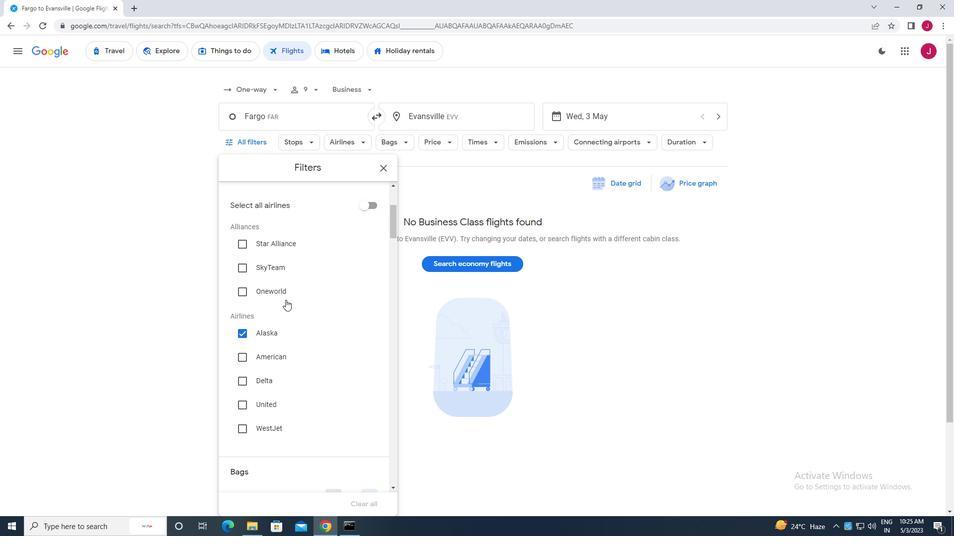 
Action: Mouse scrolled (285, 299) with delta (0, 0)
Screenshot: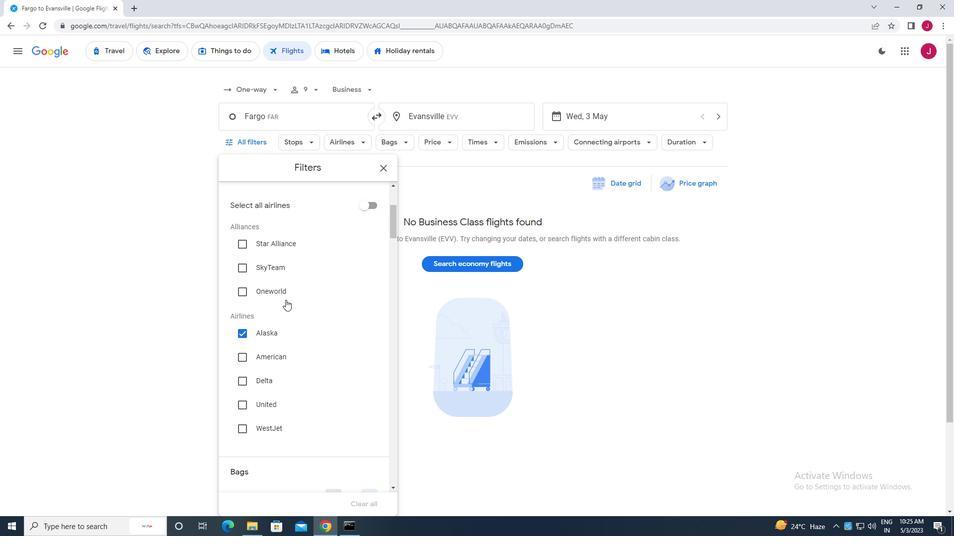 
Action: Mouse scrolled (285, 299) with delta (0, 0)
Screenshot: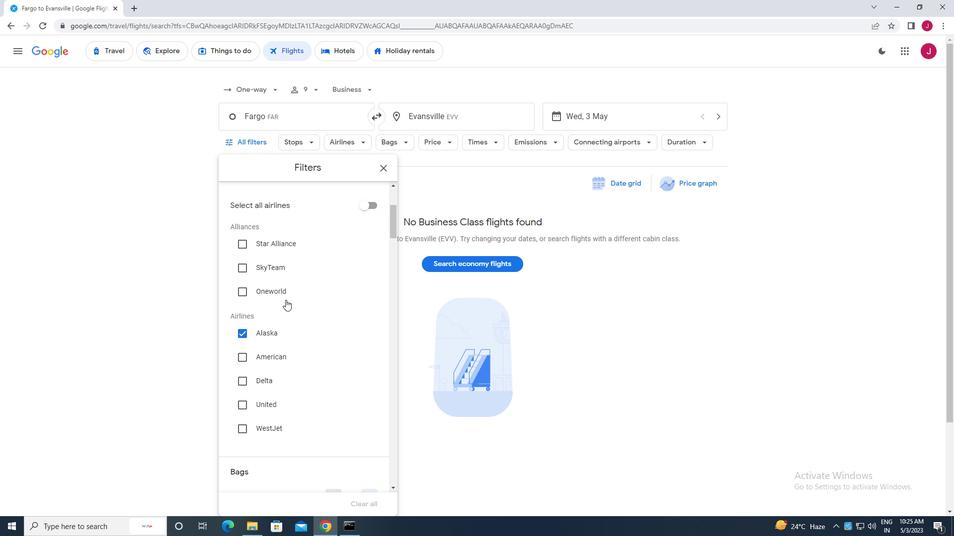 
Action: Mouse scrolled (285, 299) with delta (0, 0)
Screenshot: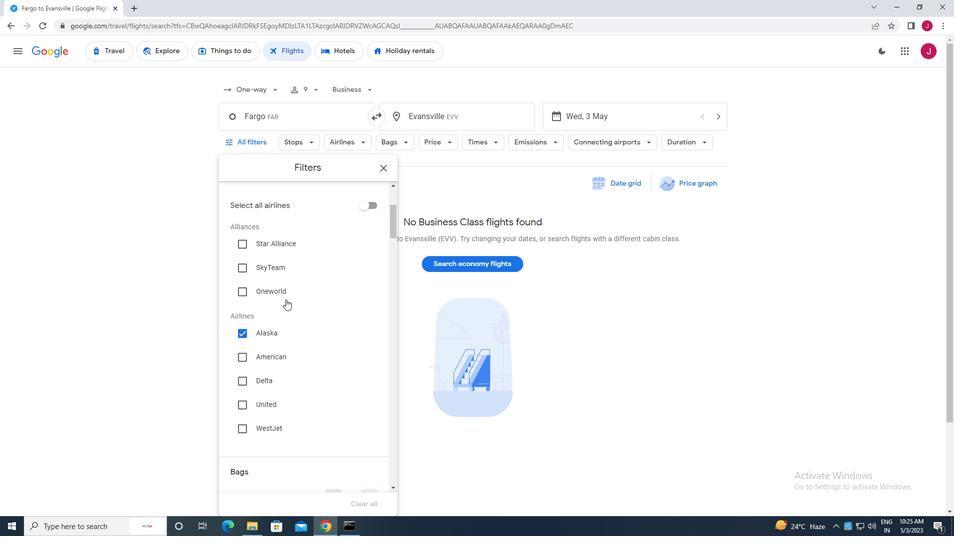 
Action: Mouse scrolled (285, 299) with delta (0, 0)
Screenshot: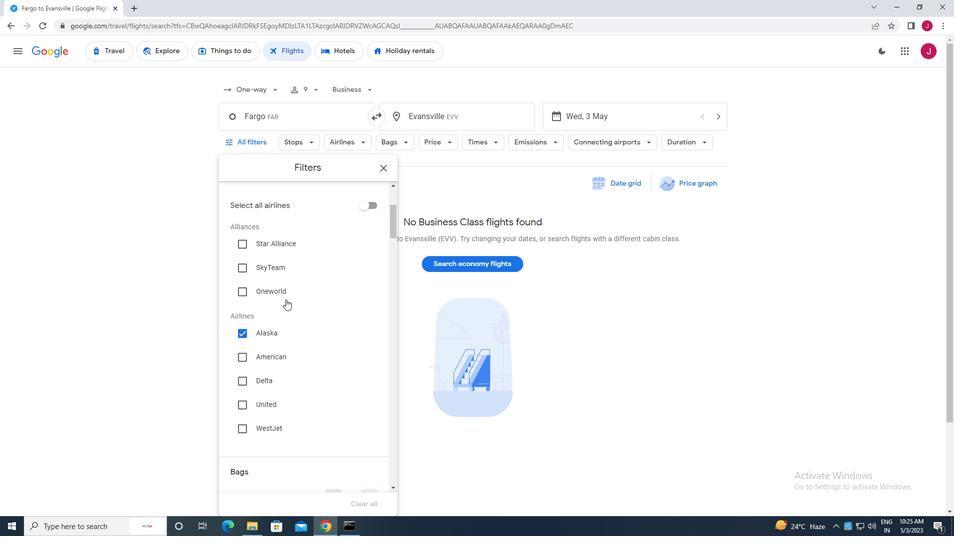 
Action: Mouse moved to (366, 249)
Screenshot: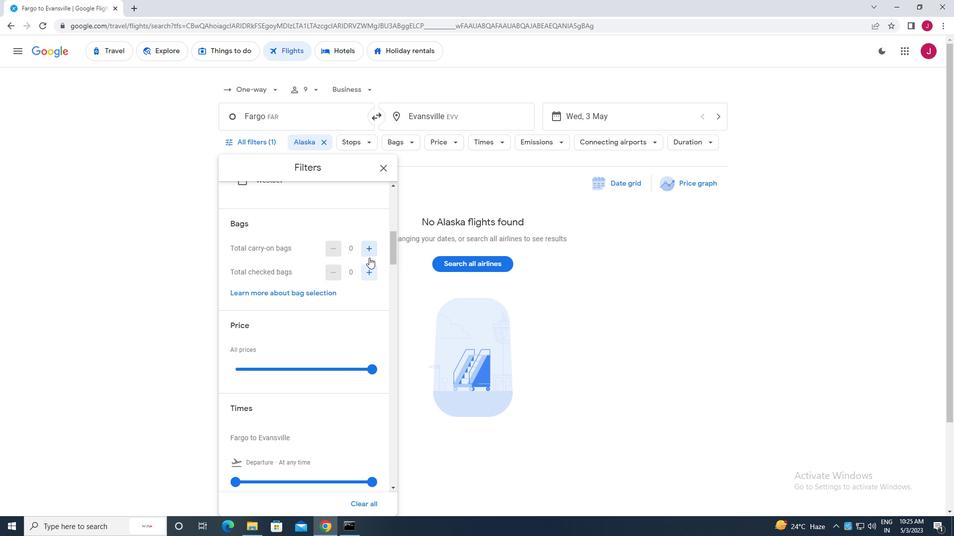 
Action: Mouse pressed left at (366, 249)
Screenshot: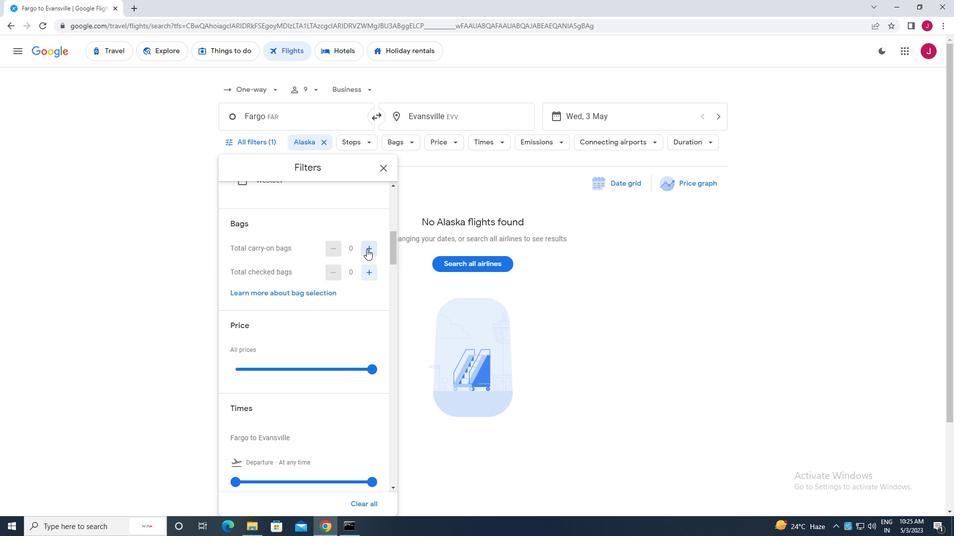 
Action: Mouse moved to (342, 276)
Screenshot: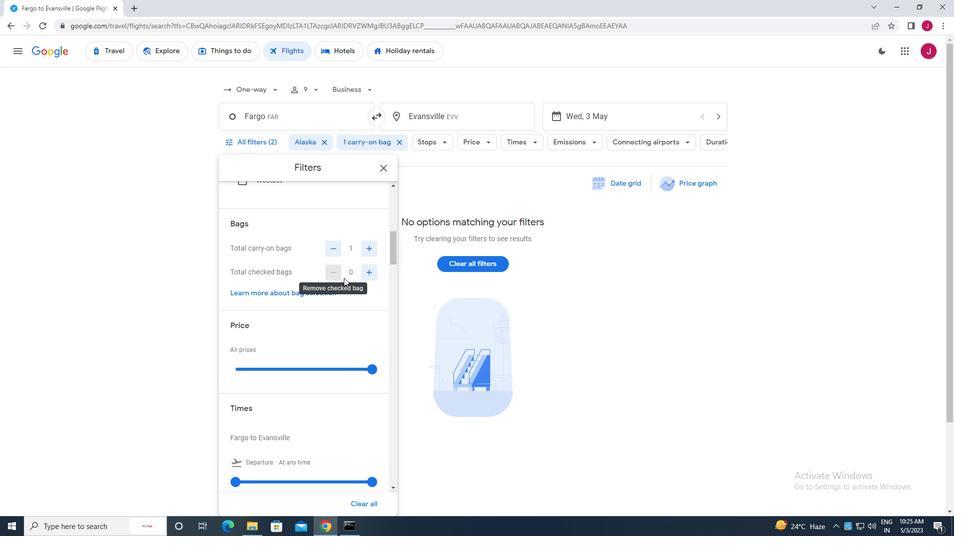 
Action: Mouse scrolled (342, 276) with delta (0, 0)
Screenshot: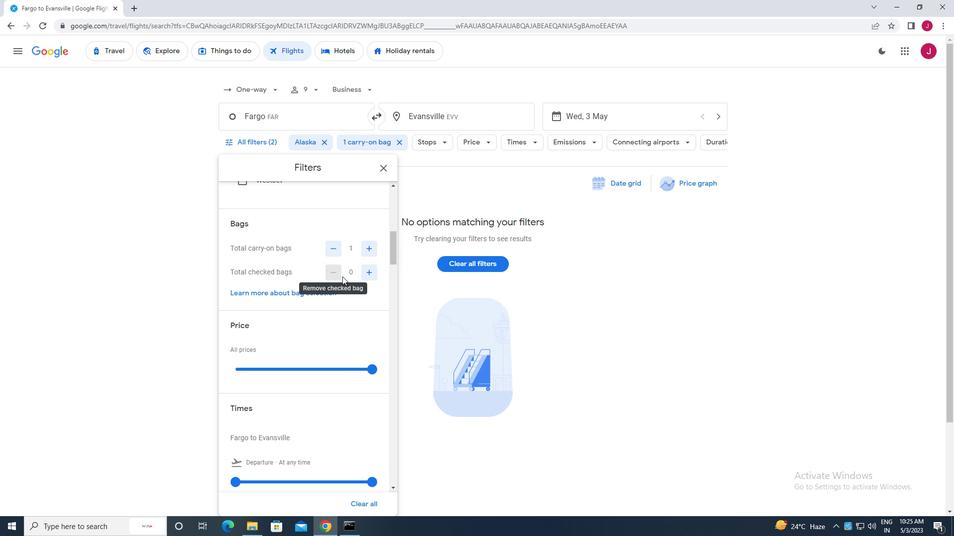 
Action: Mouse scrolled (342, 276) with delta (0, 0)
Screenshot: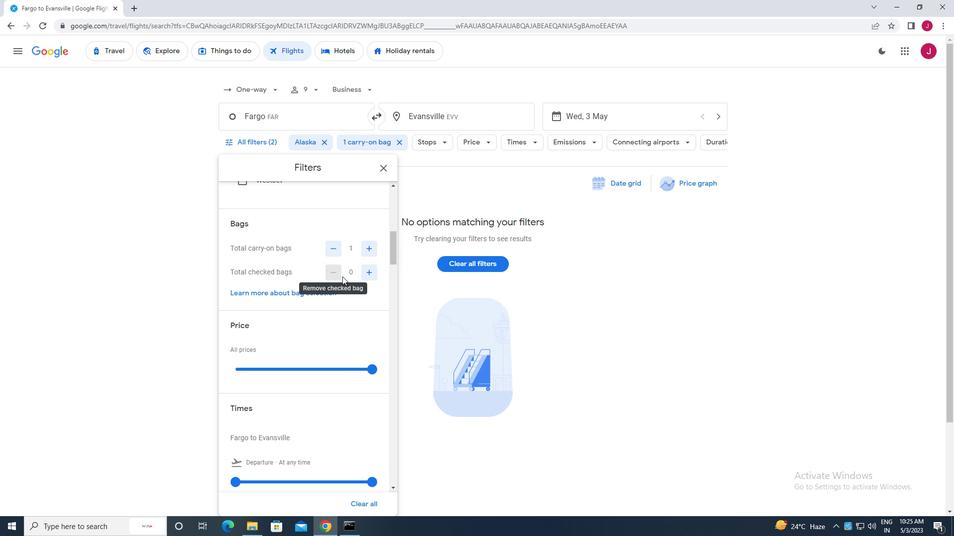 
Action: Mouse scrolled (342, 276) with delta (0, 0)
Screenshot: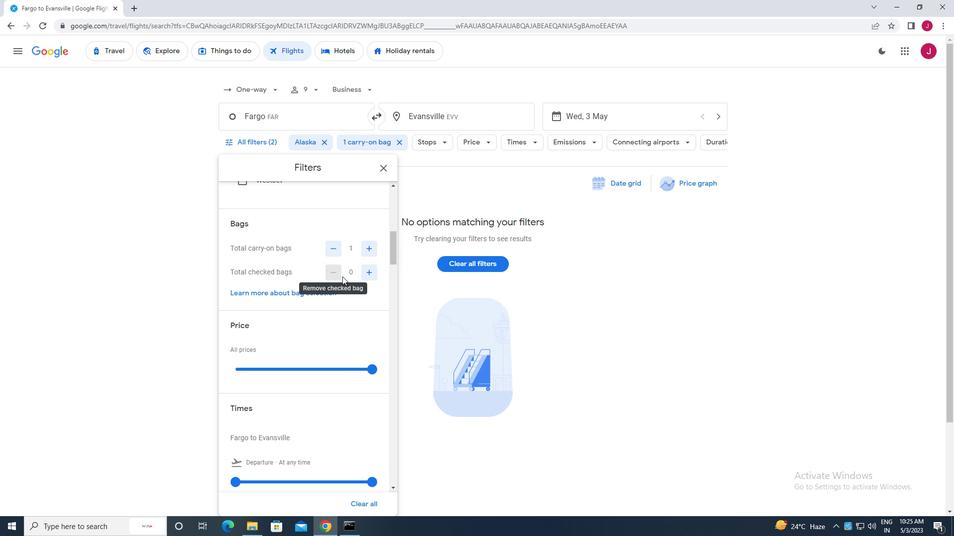 
Action: Mouse moved to (371, 223)
Screenshot: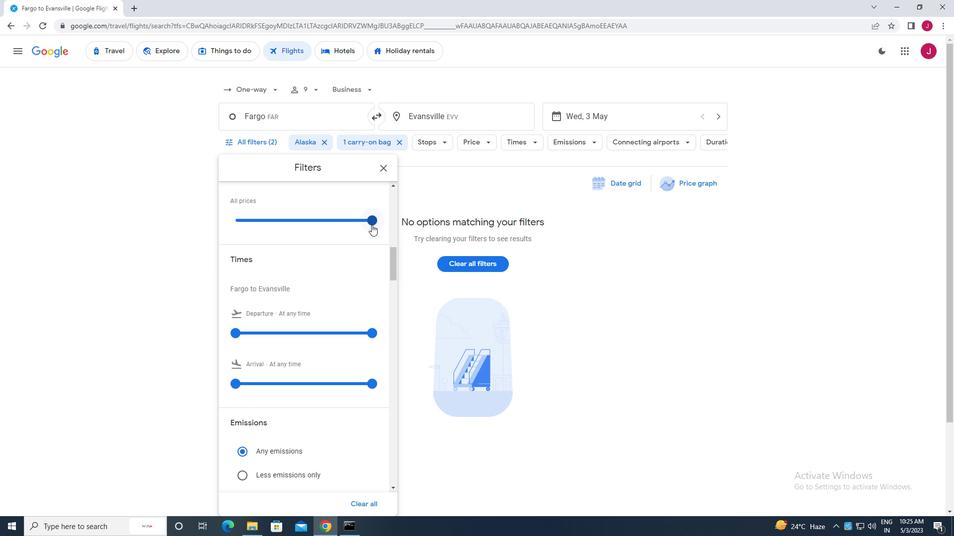 
Action: Mouse pressed left at (371, 223)
Screenshot: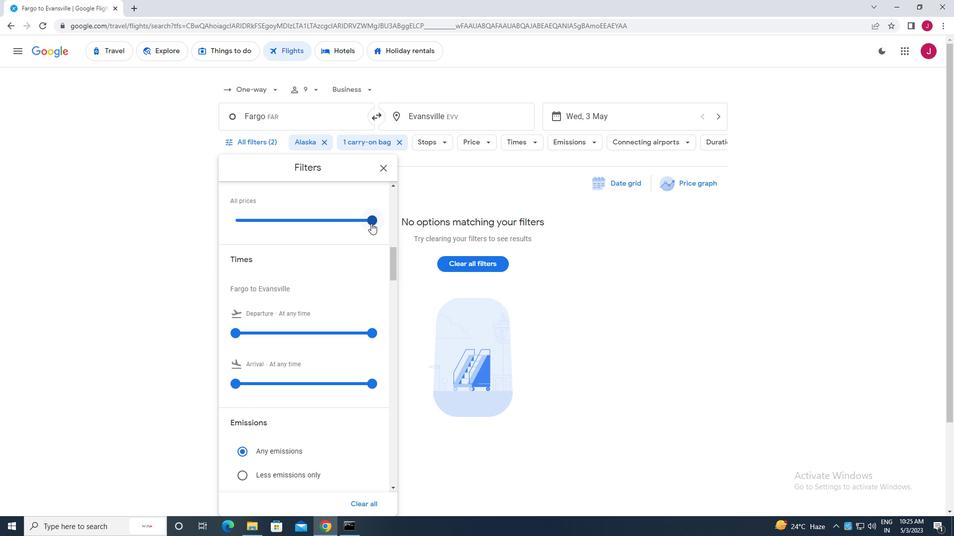 
Action: Mouse moved to (353, 224)
Screenshot: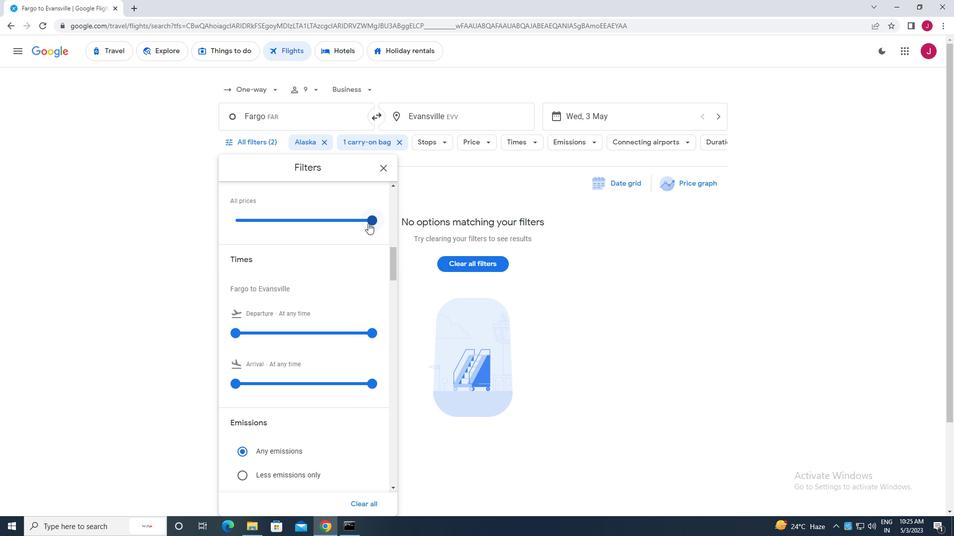 
Action: Mouse scrolled (353, 224) with delta (0, 0)
Screenshot: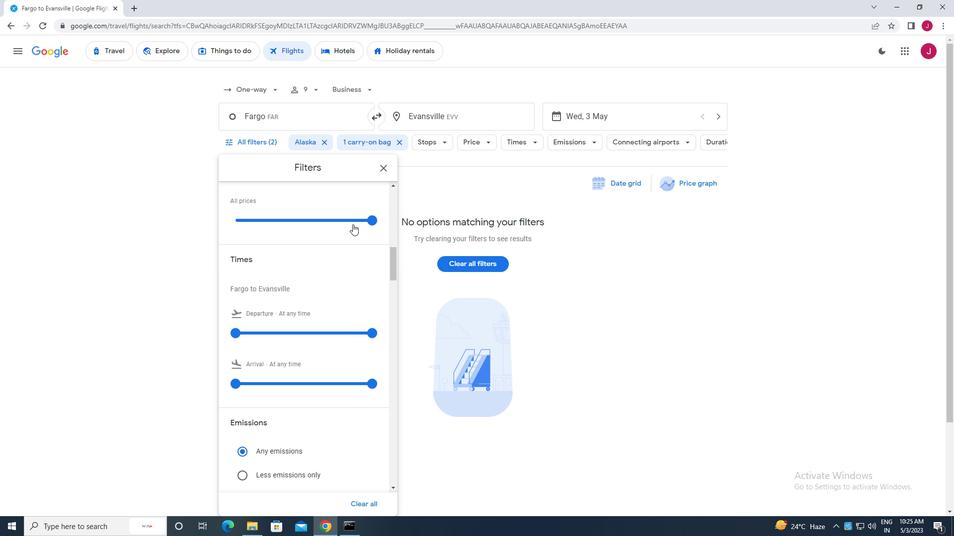 
Action: Mouse moved to (352, 226)
Screenshot: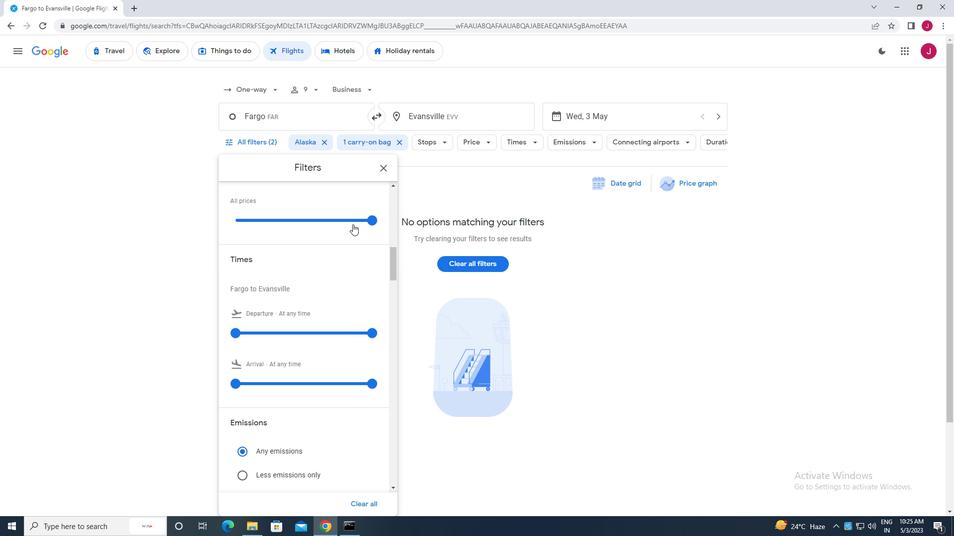 
Action: Mouse scrolled (352, 226) with delta (0, 0)
Screenshot: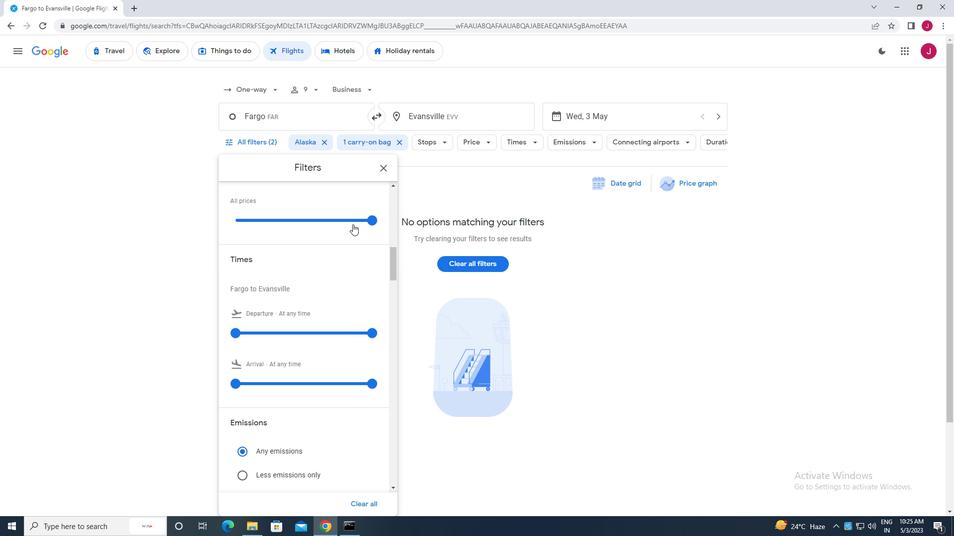 
Action: Mouse moved to (238, 233)
Screenshot: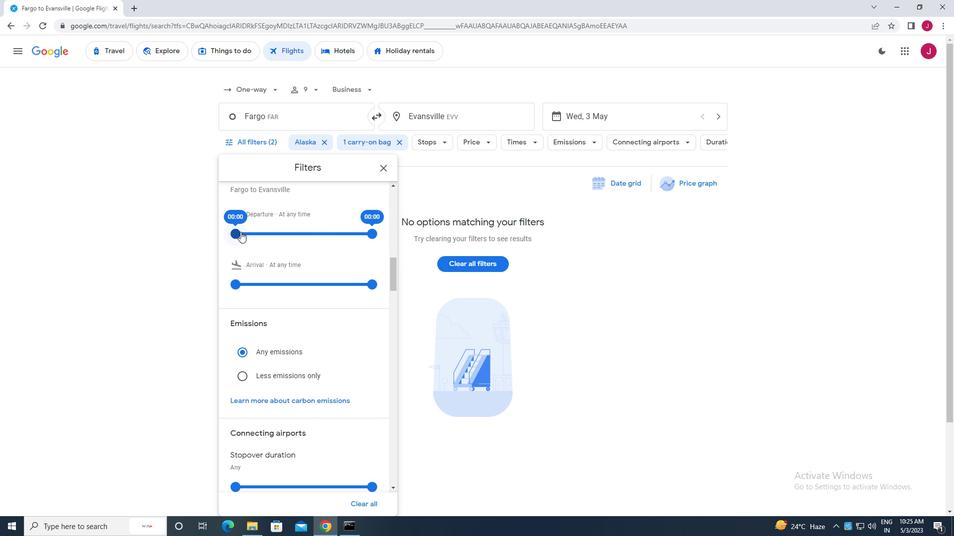 
Action: Mouse pressed left at (238, 233)
Screenshot: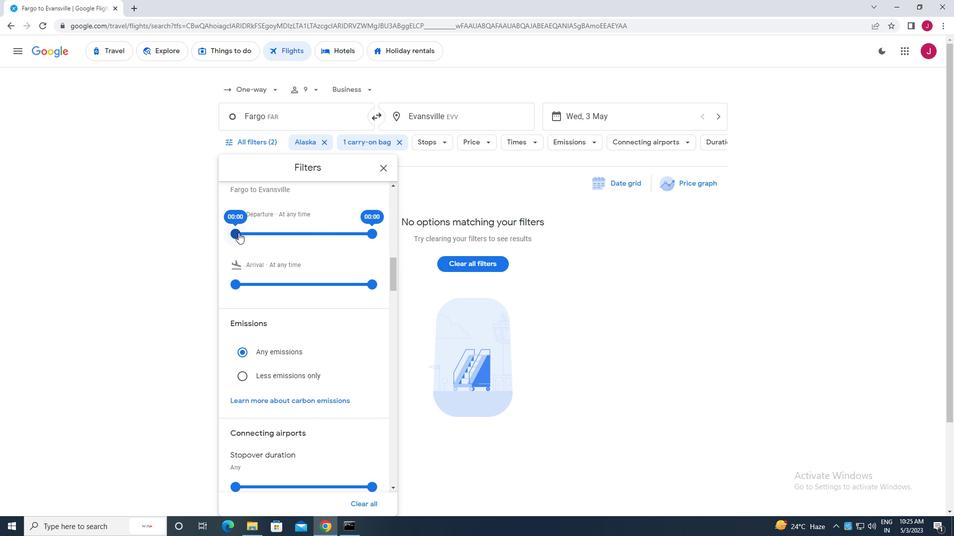 
Action: Mouse moved to (369, 235)
Screenshot: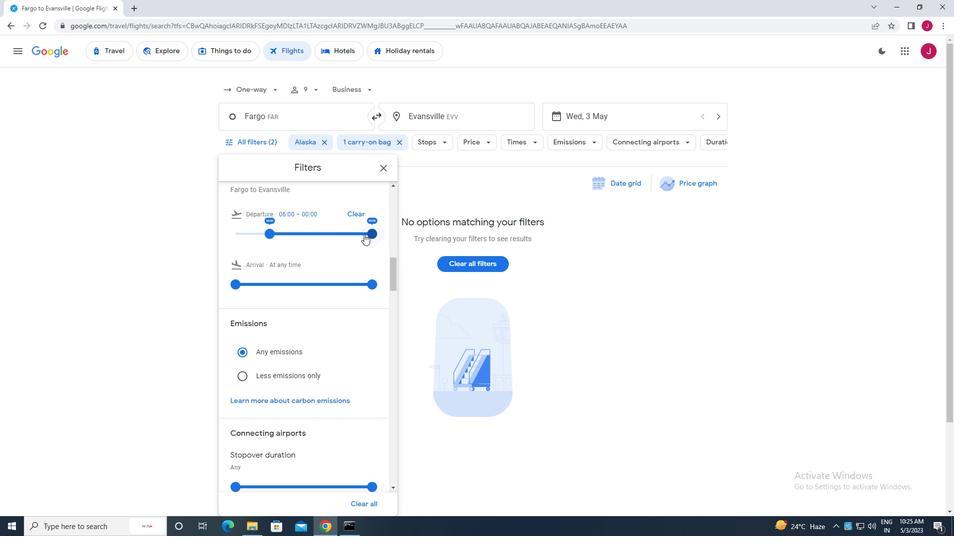 
Action: Mouse pressed left at (369, 235)
Screenshot: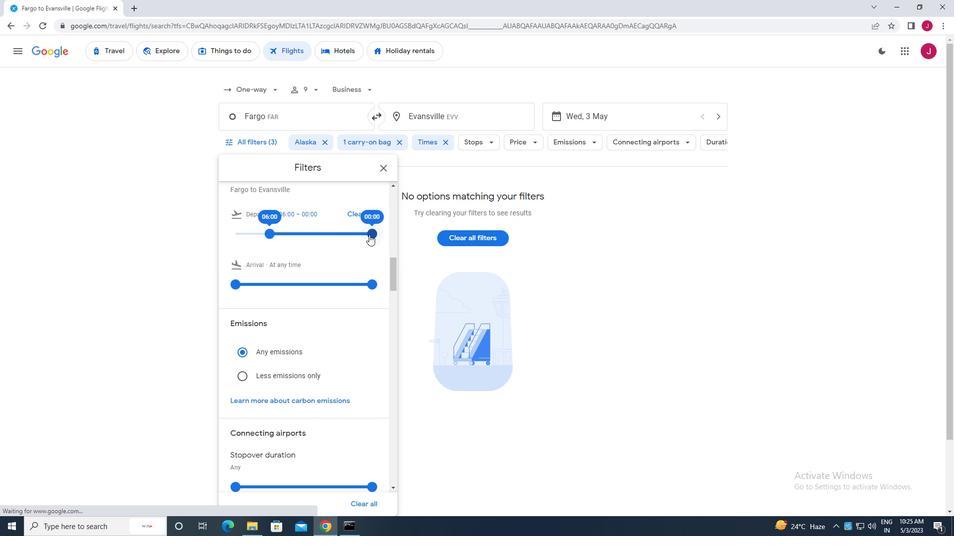 
Action: Mouse moved to (382, 169)
Screenshot: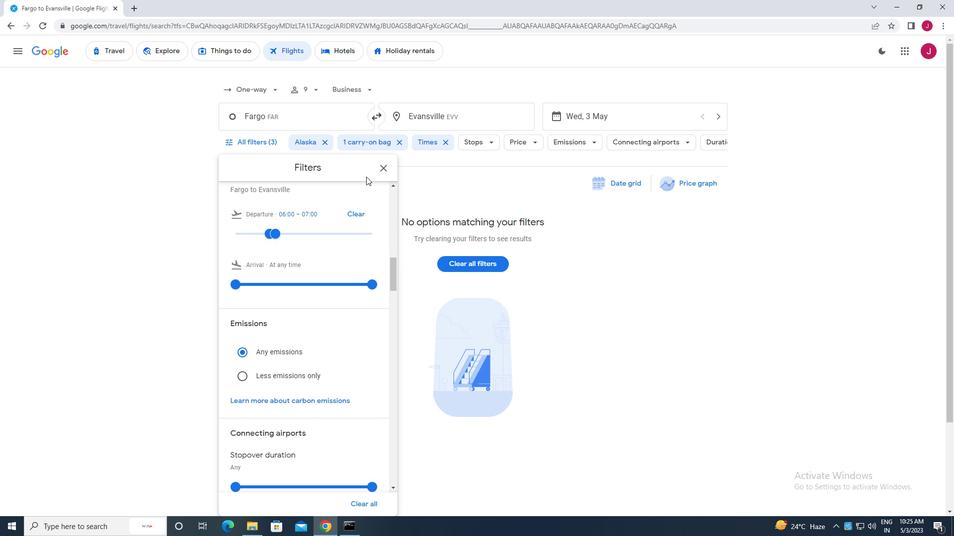 
Action: Mouse pressed left at (382, 169)
Screenshot: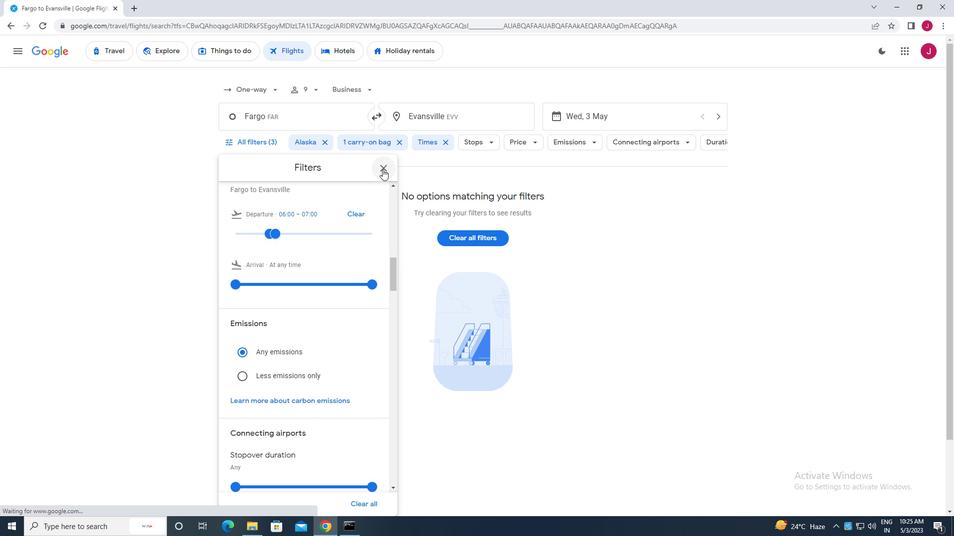 
Action: Mouse moved to (380, 172)
Screenshot: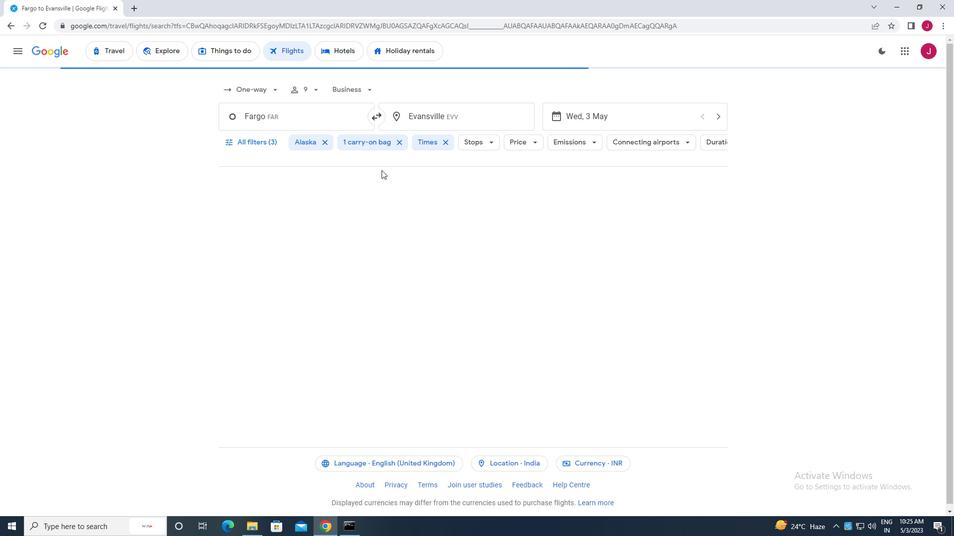 
